 Task: Look for space in Castelnau-le-Lez, France from 9th August, 2023 to 12th August, 2023 for 1 adult in price range Rs.6000 to Rs.15000. Place can be entire place with 1  bedroom having 1 bed and 1 bathroom. Property type can be house, flat, guest house. Amenities needed are: wifi, washing machine. Booking option can be shelf check-in. Required host language is English.
Action: Mouse moved to (422, 114)
Screenshot: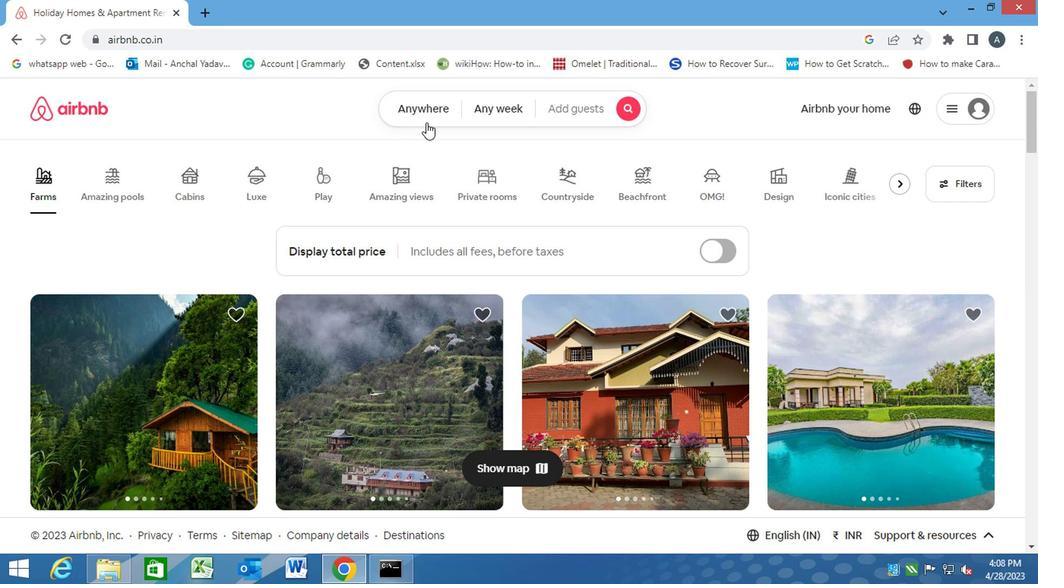 
Action: Mouse pressed left at (422, 114)
Screenshot: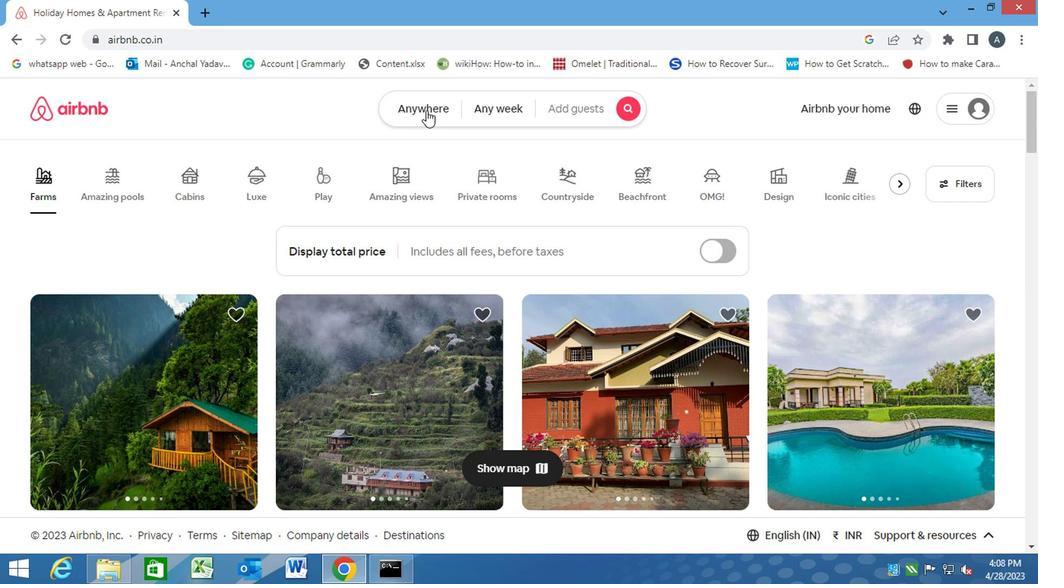 
Action: Mouse moved to (252, 159)
Screenshot: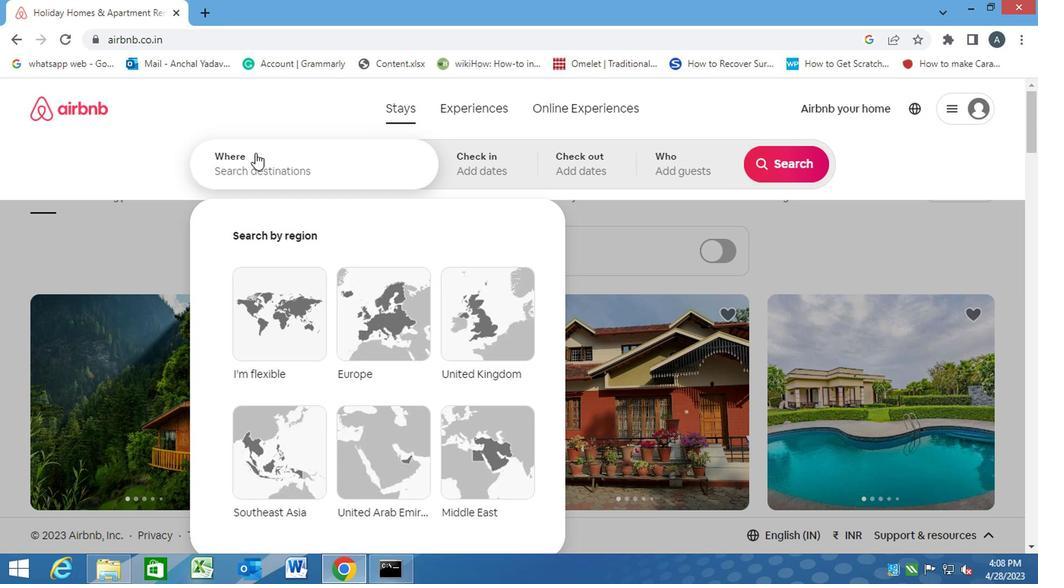 
Action: Mouse pressed left at (252, 159)
Screenshot: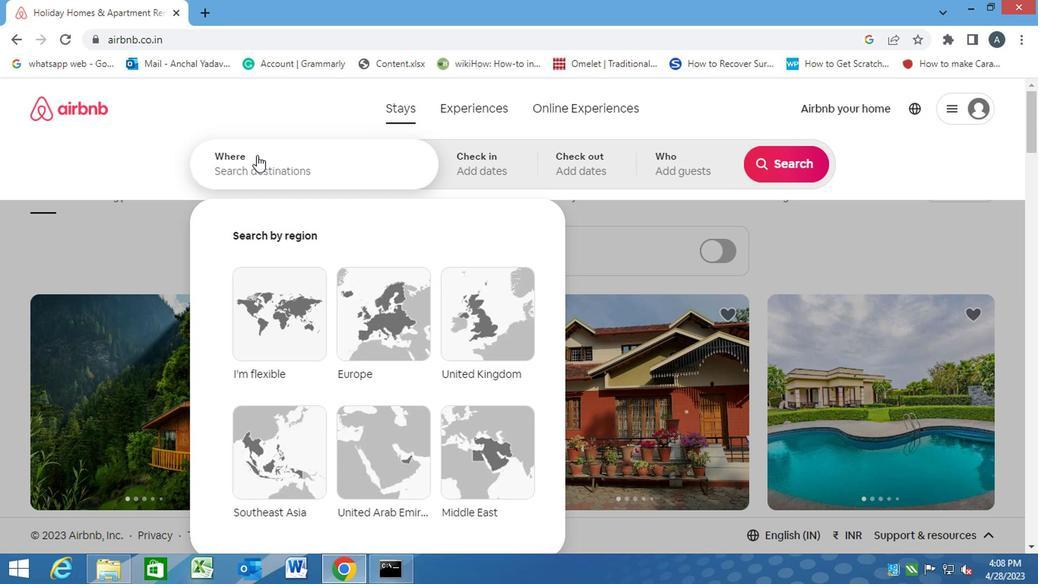 
Action: Key pressed c<Key.caps_lock>astelnau-le
Screenshot: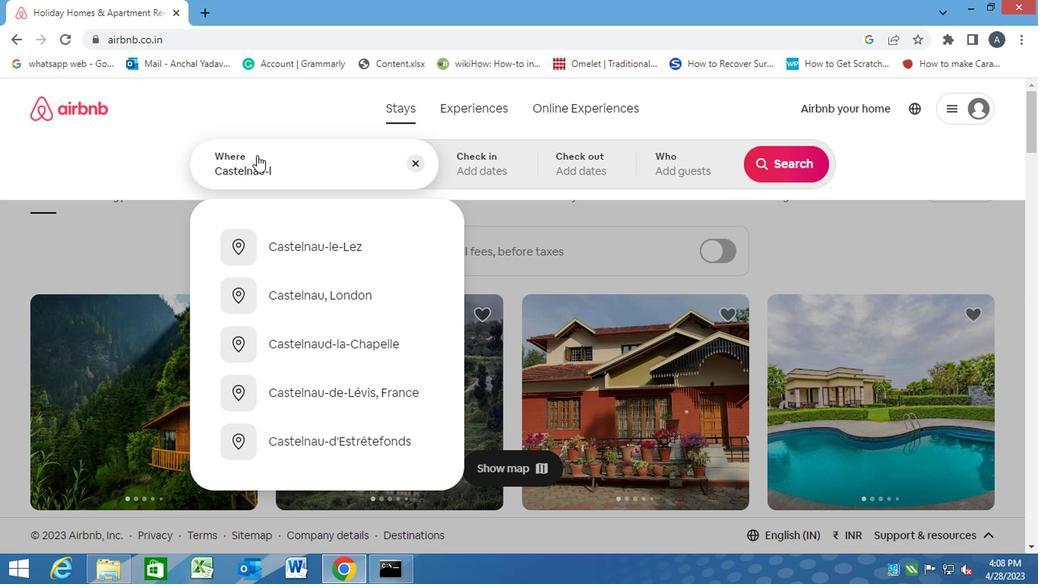 
Action: Mouse moved to (1035, 379)
Screenshot: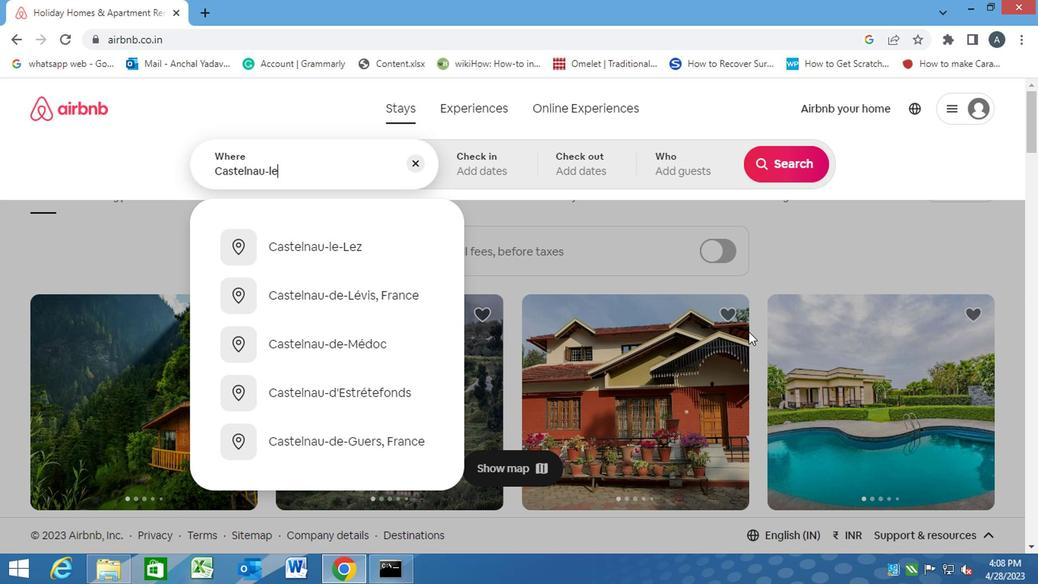 
Action: Key pressed -<Key.caps_lock>l<Key.caps_lock>ez,<Key.space><Key.caps_lock>f<Key.caps_lock>rance<Key.enter>
Screenshot: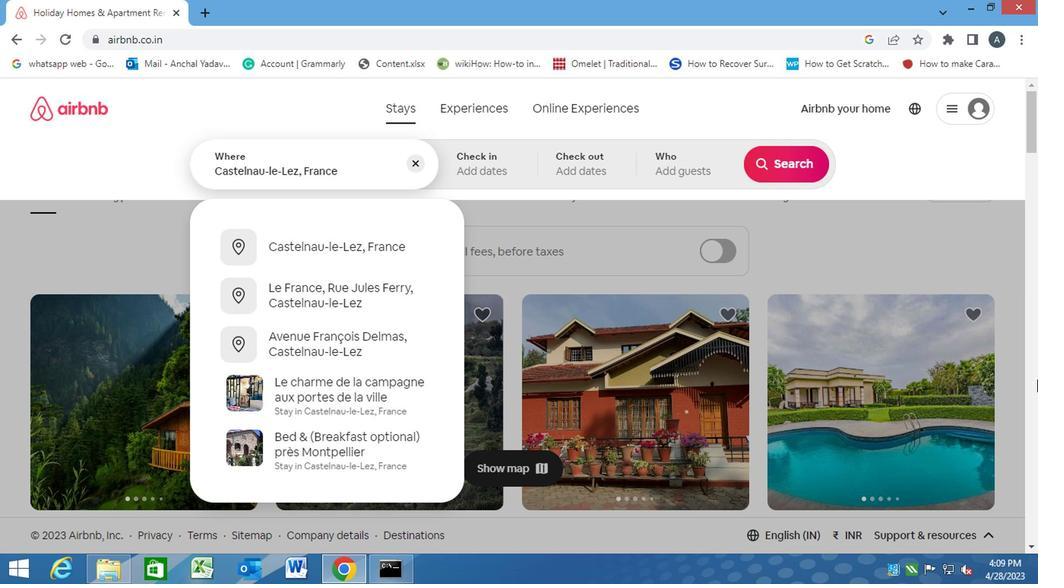 
Action: Mouse moved to (775, 283)
Screenshot: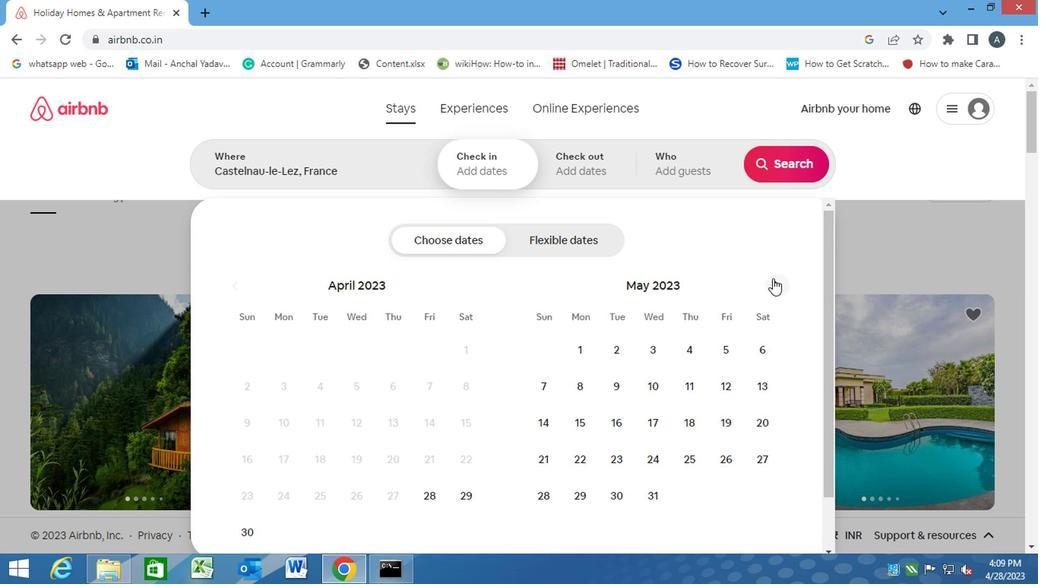 
Action: Mouse pressed left at (775, 283)
Screenshot: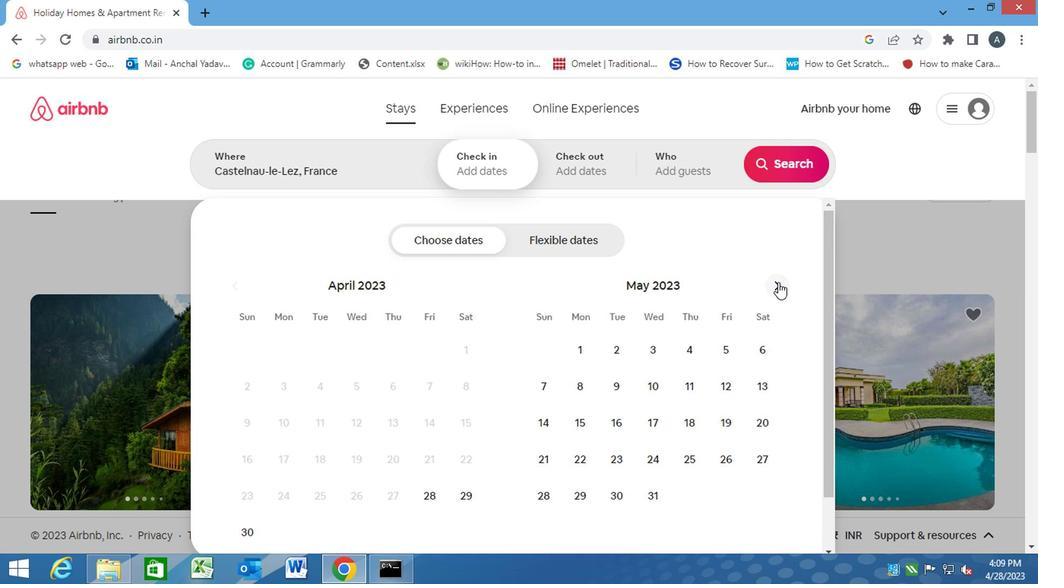 
Action: Mouse pressed left at (775, 283)
Screenshot: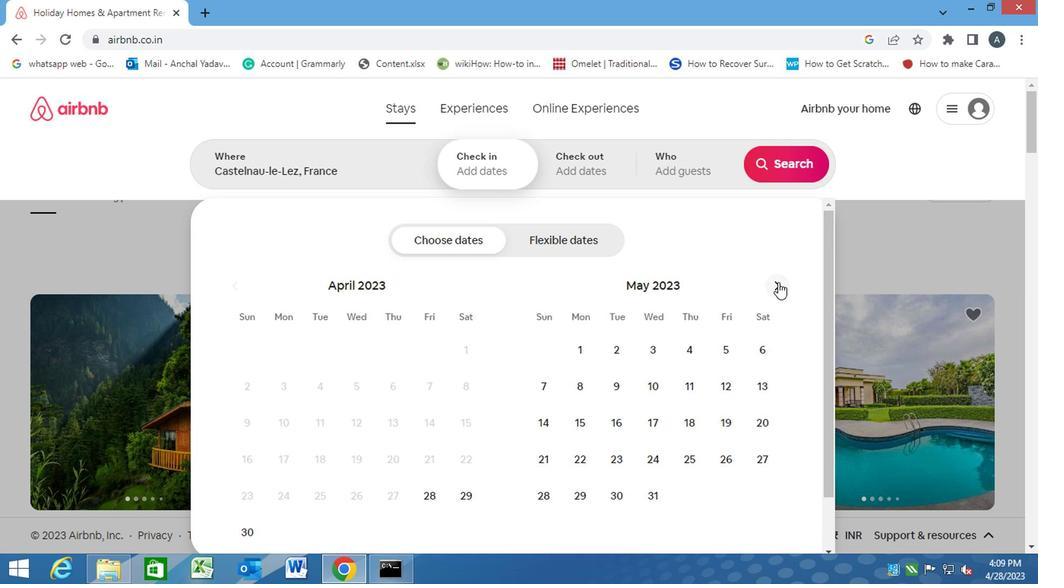 
Action: Mouse pressed left at (775, 283)
Screenshot: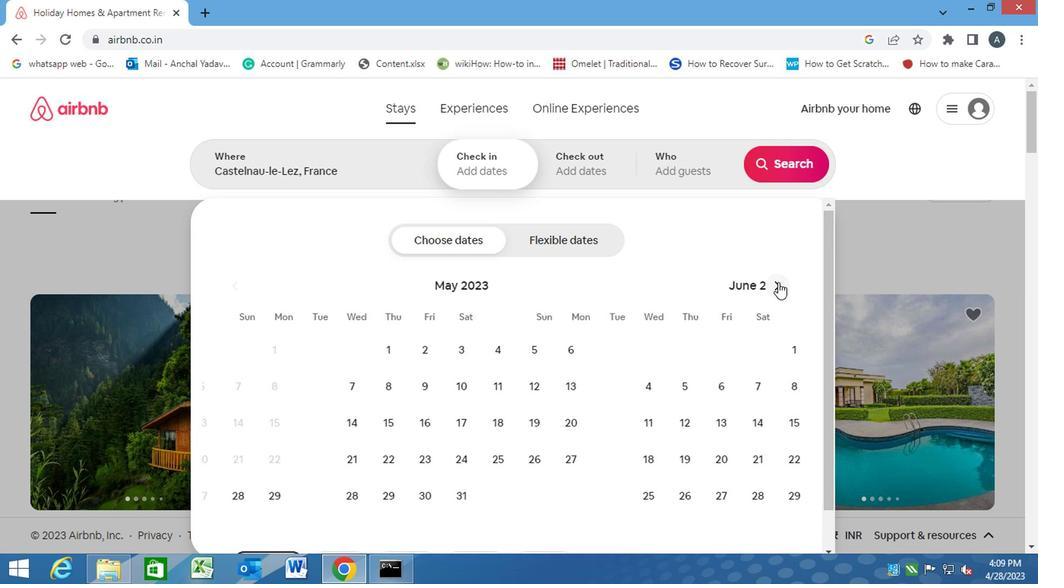 
Action: Mouse pressed left at (775, 283)
Screenshot: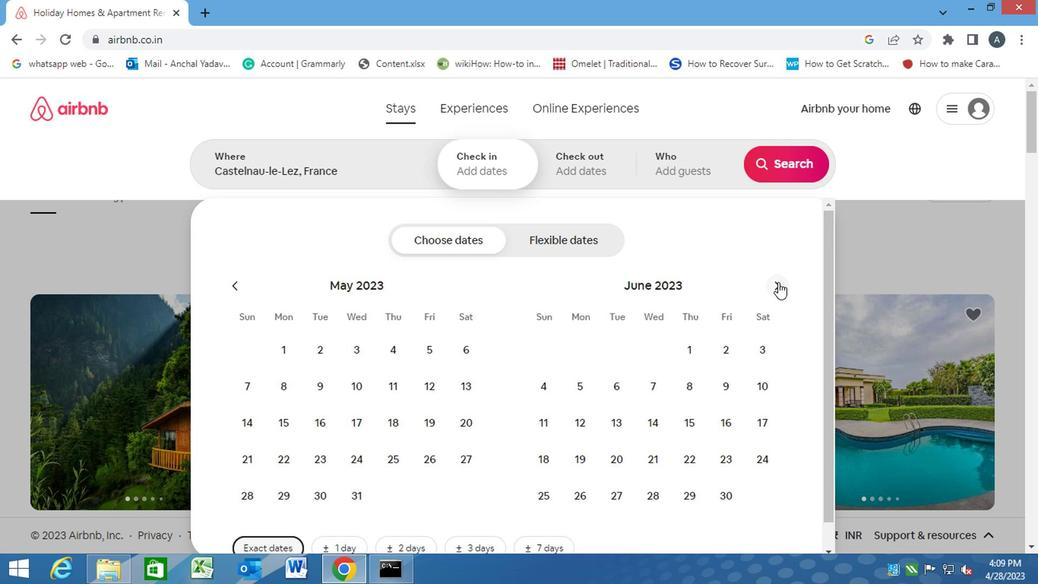 
Action: Mouse pressed left at (775, 283)
Screenshot: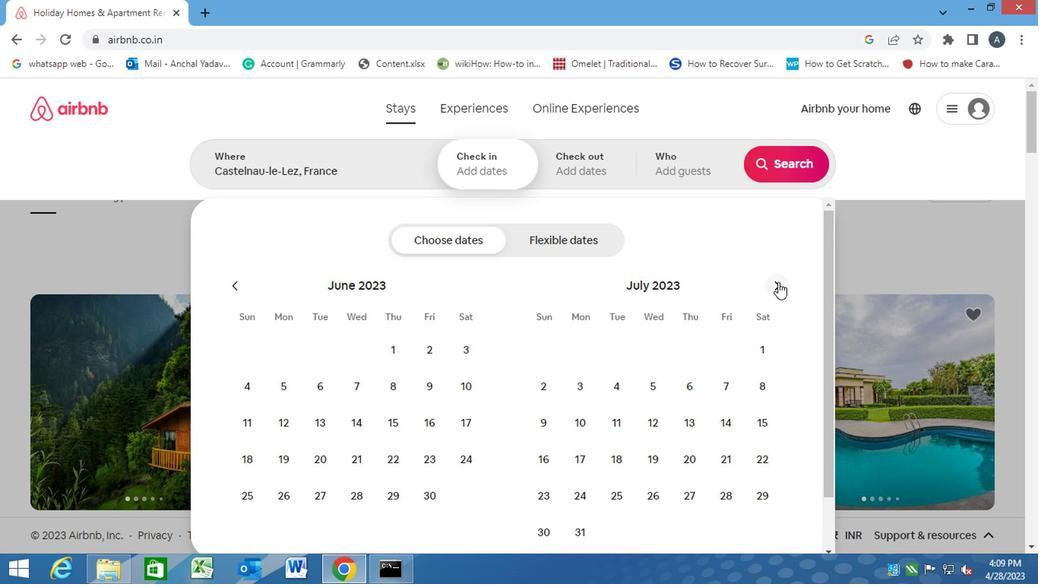 
Action: Mouse moved to (646, 379)
Screenshot: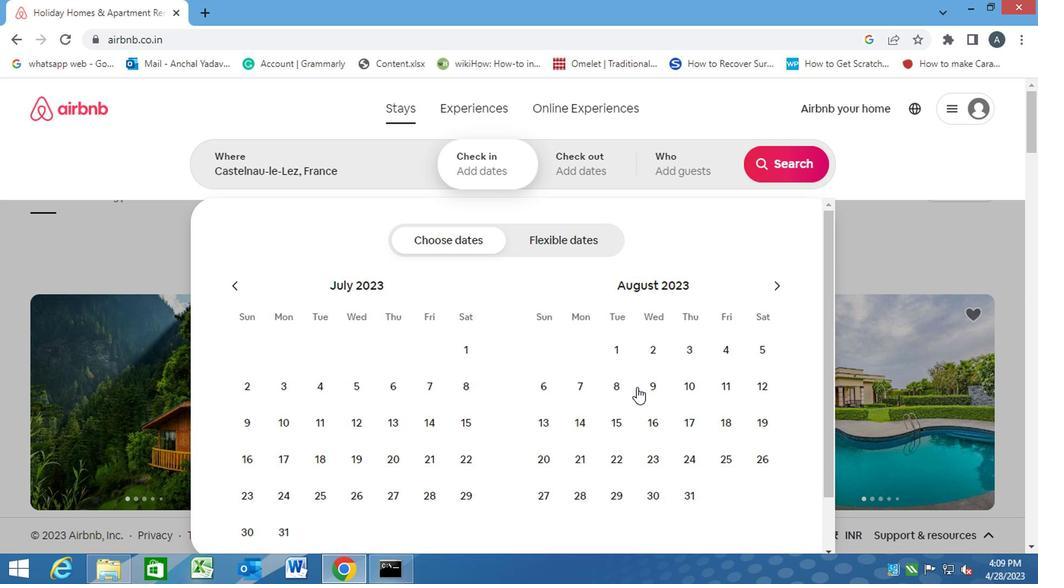 
Action: Mouse pressed left at (646, 379)
Screenshot: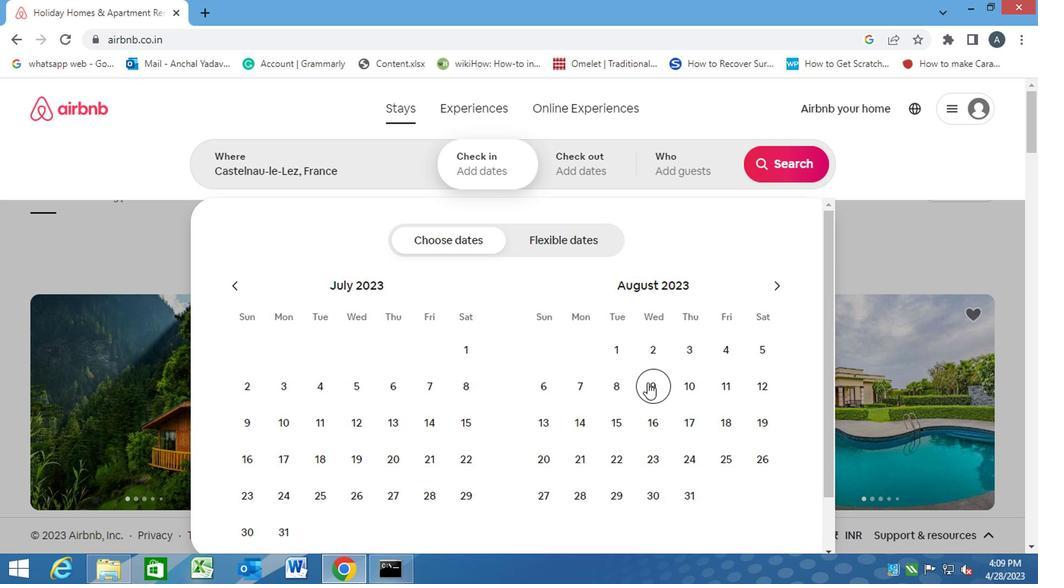 
Action: Mouse moved to (756, 379)
Screenshot: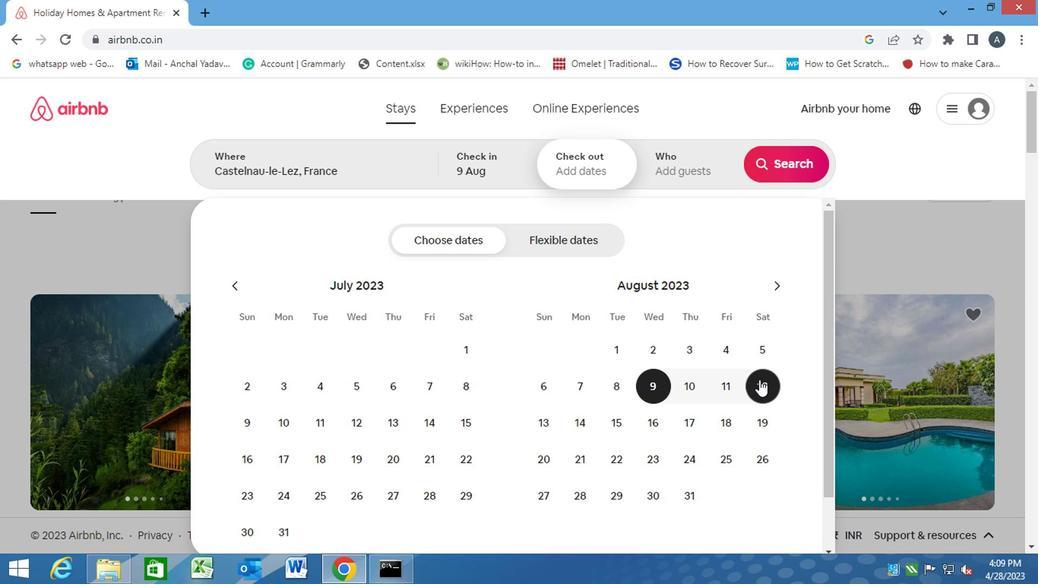 
Action: Mouse pressed left at (756, 379)
Screenshot: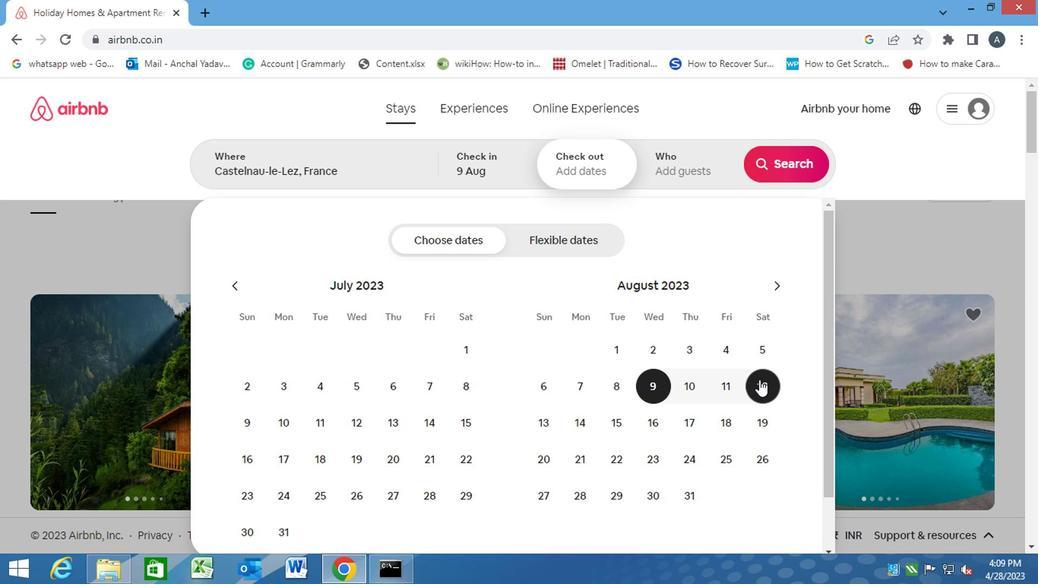 
Action: Mouse moved to (689, 154)
Screenshot: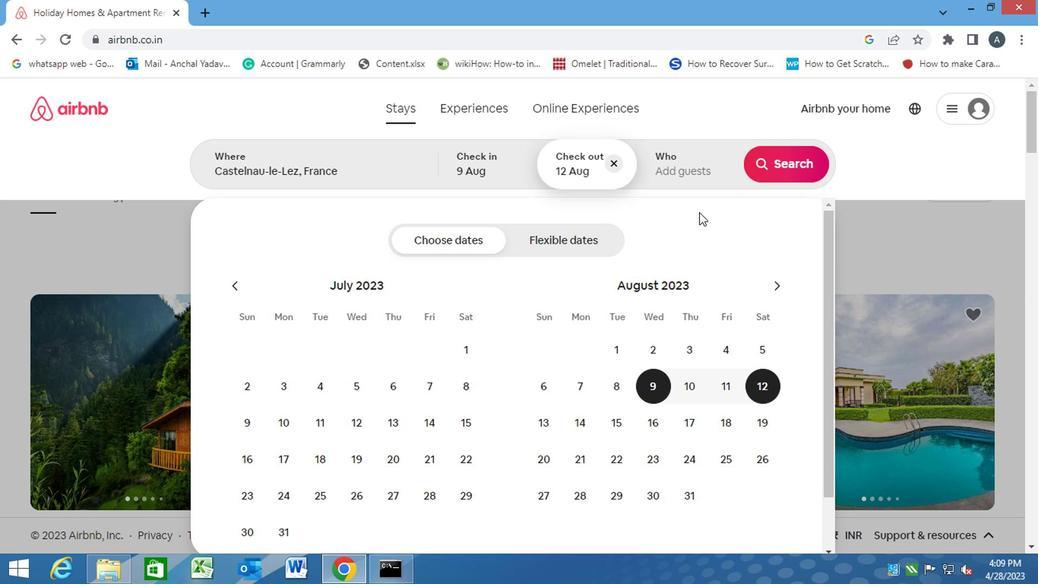 
Action: Mouse pressed left at (689, 154)
Screenshot: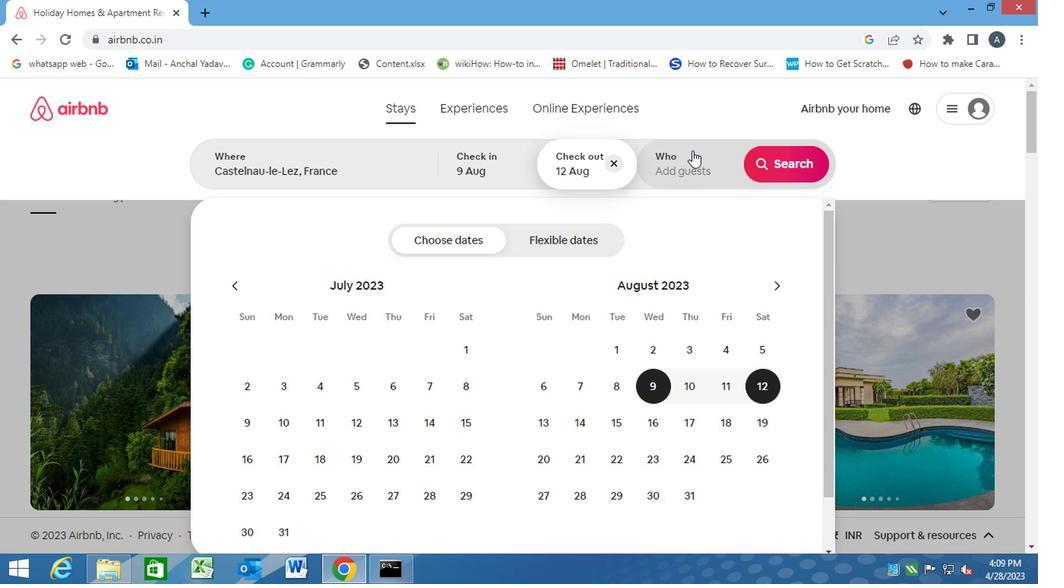
Action: Mouse moved to (795, 240)
Screenshot: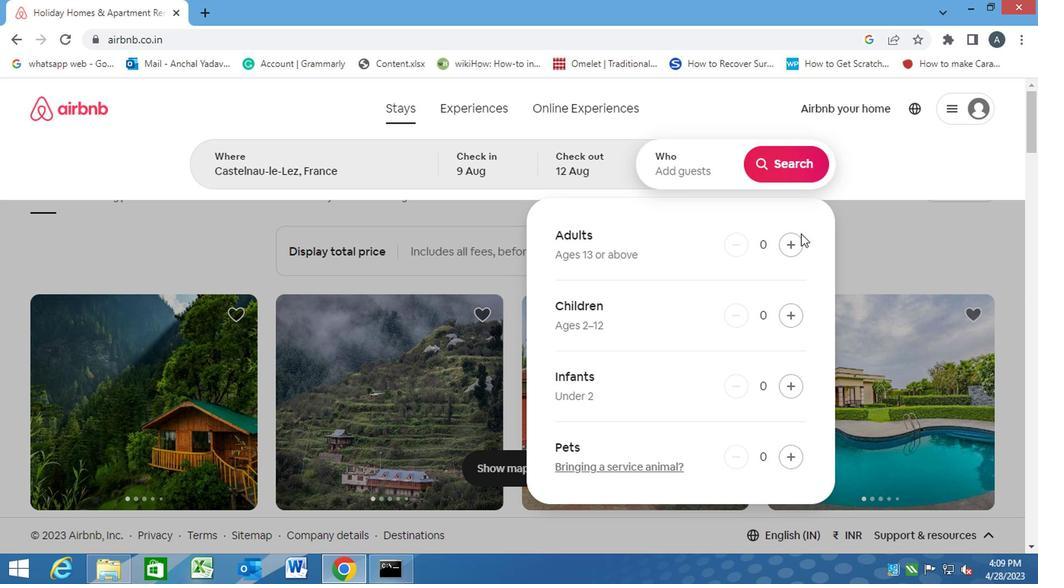 
Action: Mouse pressed left at (795, 240)
Screenshot: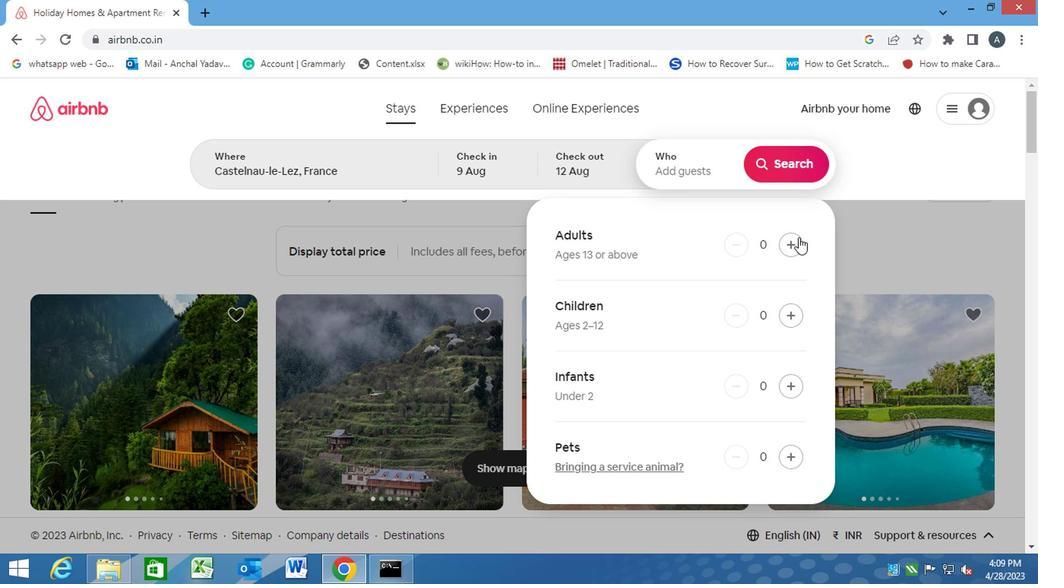 
Action: Mouse moved to (786, 161)
Screenshot: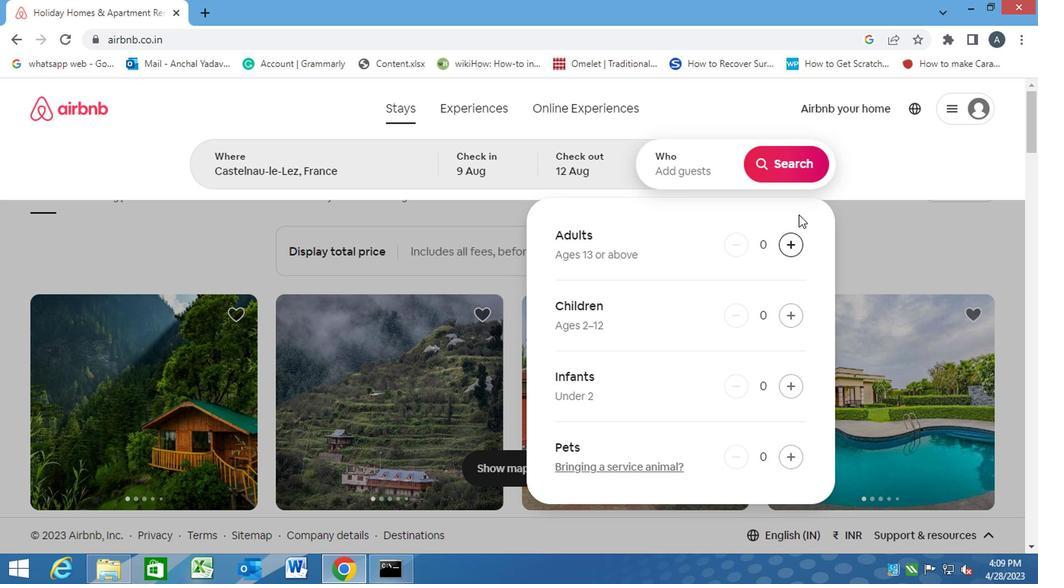 
Action: Mouse pressed left at (786, 161)
Screenshot: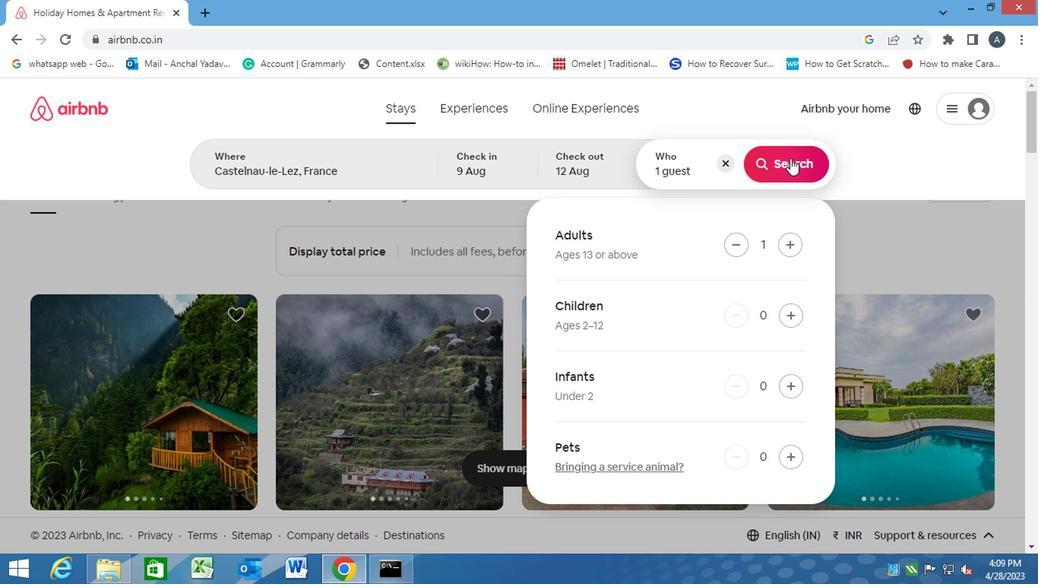 
Action: Mouse moved to (966, 166)
Screenshot: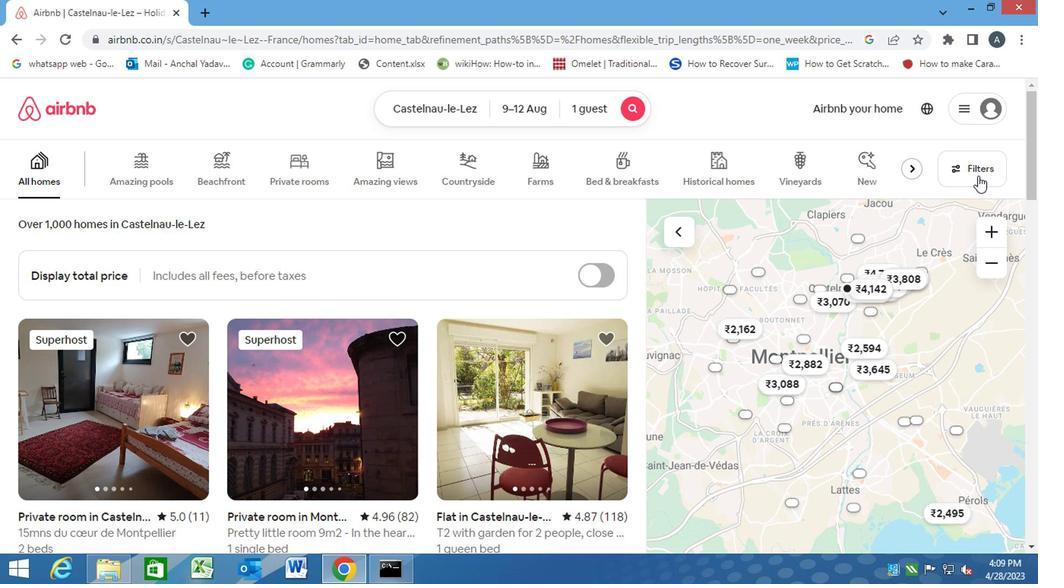 
Action: Mouse pressed left at (966, 166)
Screenshot: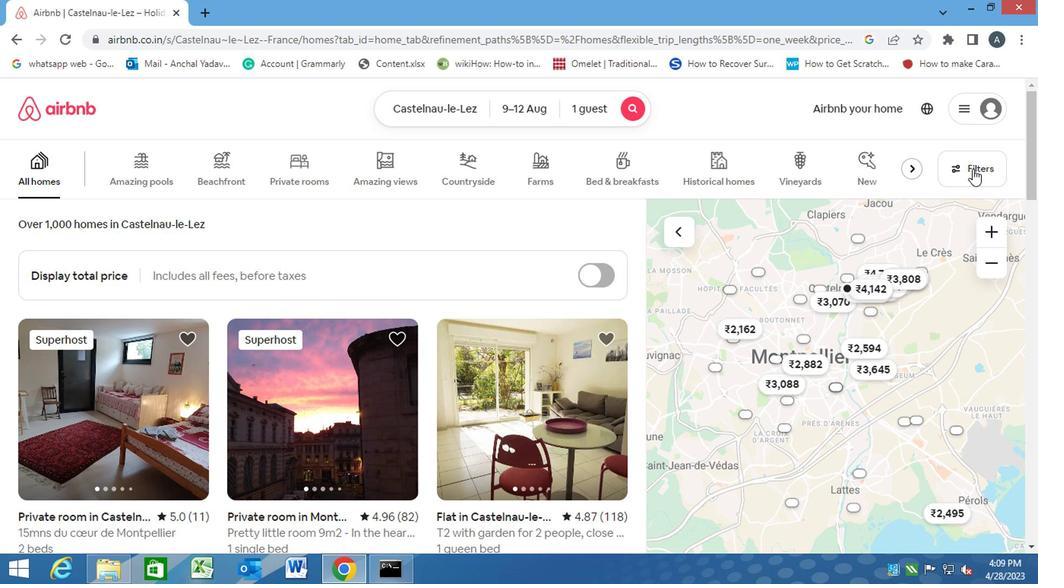 
Action: Mouse moved to (351, 351)
Screenshot: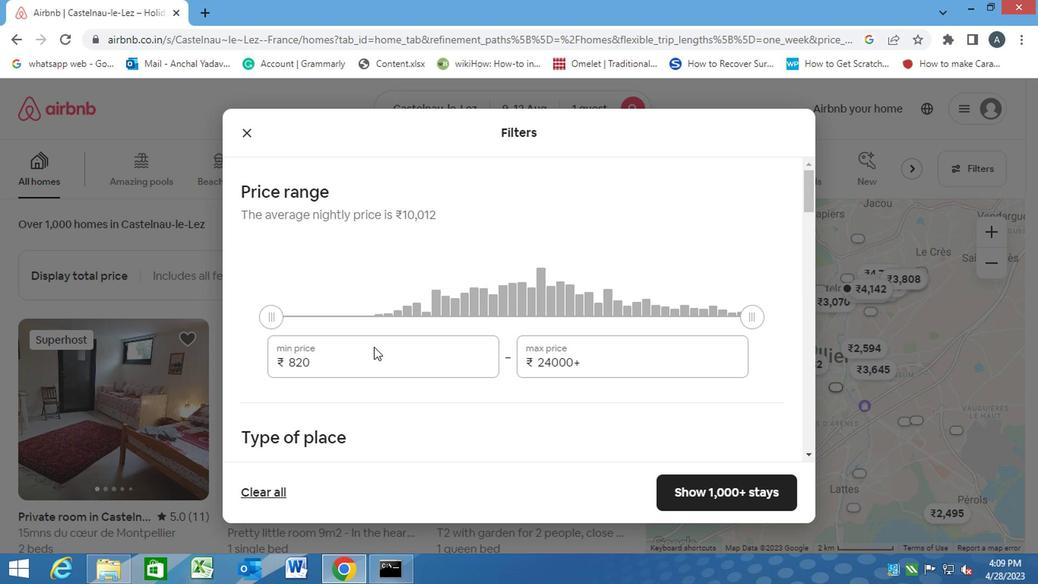 
Action: Mouse pressed left at (351, 351)
Screenshot: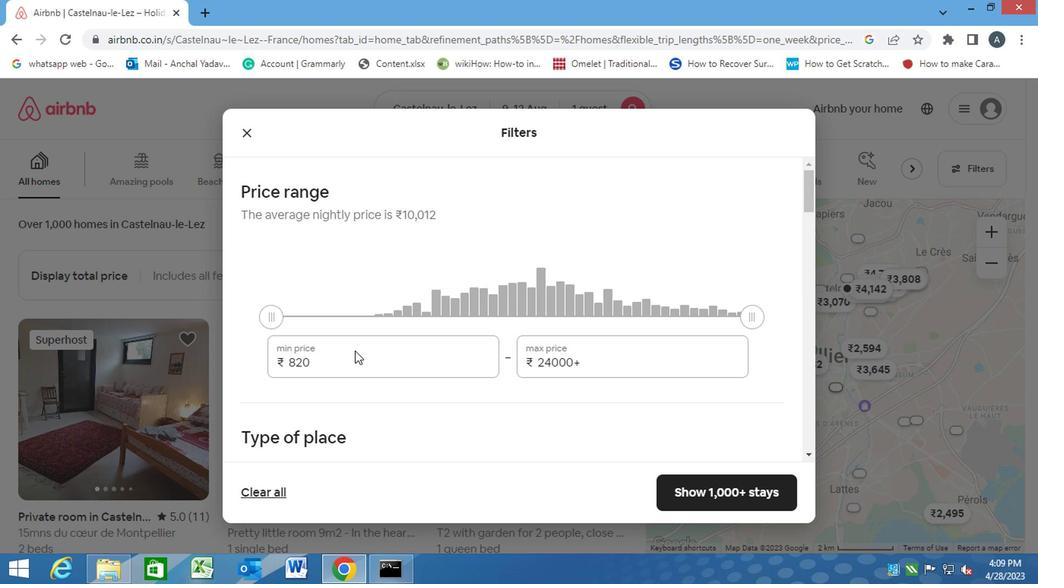 
Action: Mouse moved to (322, 358)
Screenshot: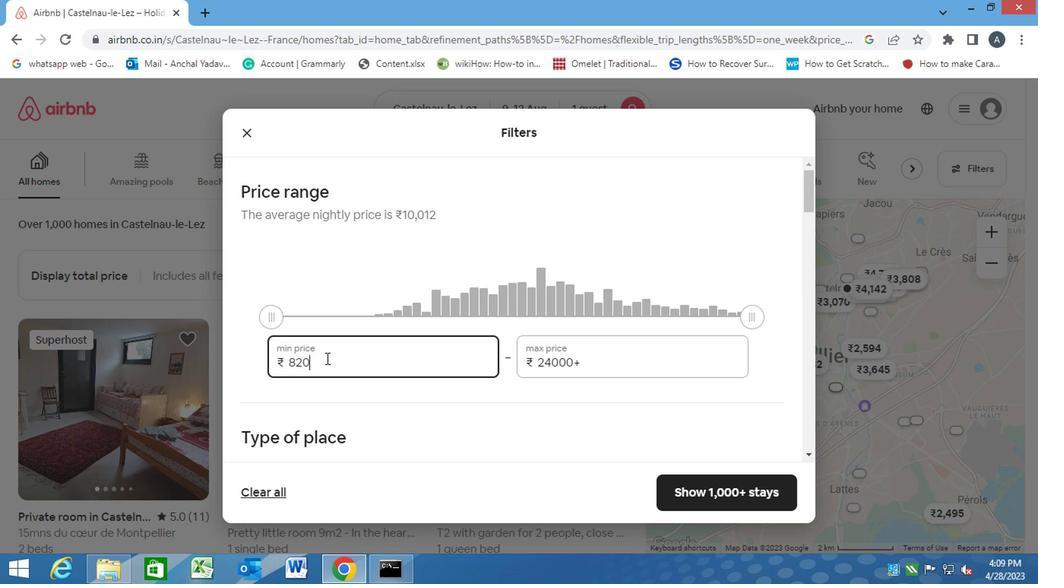 
Action: Mouse pressed left at (322, 358)
Screenshot: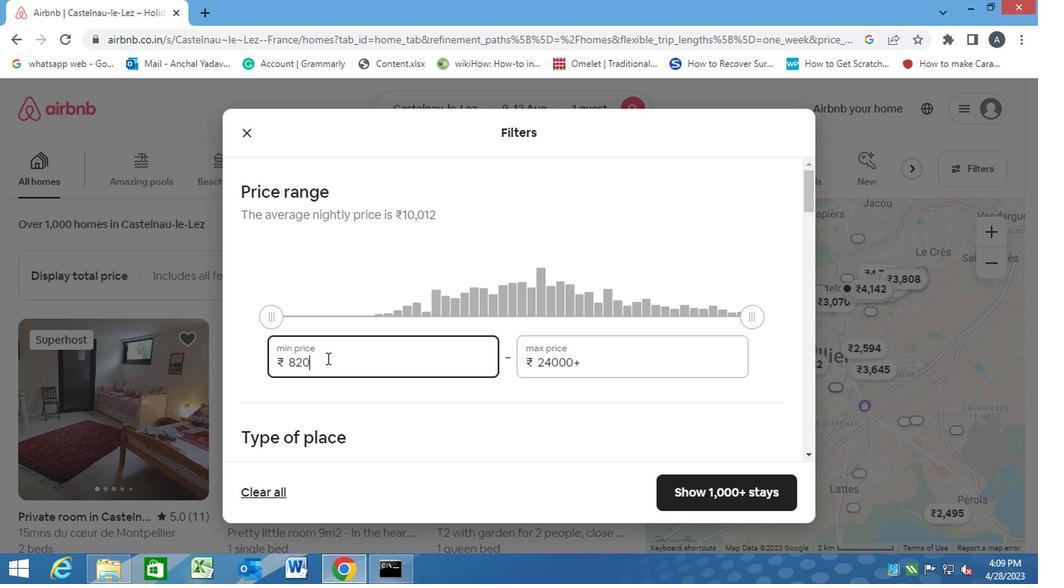 
Action: Mouse moved to (269, 365)
Screenshot: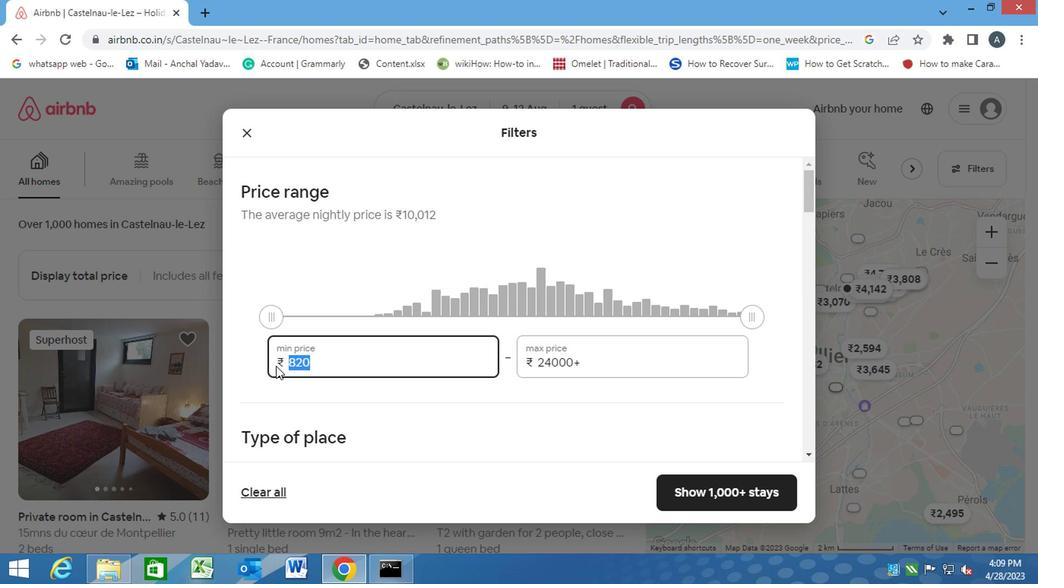 
Action: Key pressed 6000<Key.tab><Key.backspace><Key.backspace><Key.backspace><Key.backspace><Key.backspace><Key.backspace><Key.backspace><Key.backspace><Key.backspace><Key.backspace><Key.backspace><Key.backspace><Key.backspace><Key.backspace><Key.backspace><Key.backspace><Key.backspace><Key.backspace><Key.backspace>15000
Screenshot: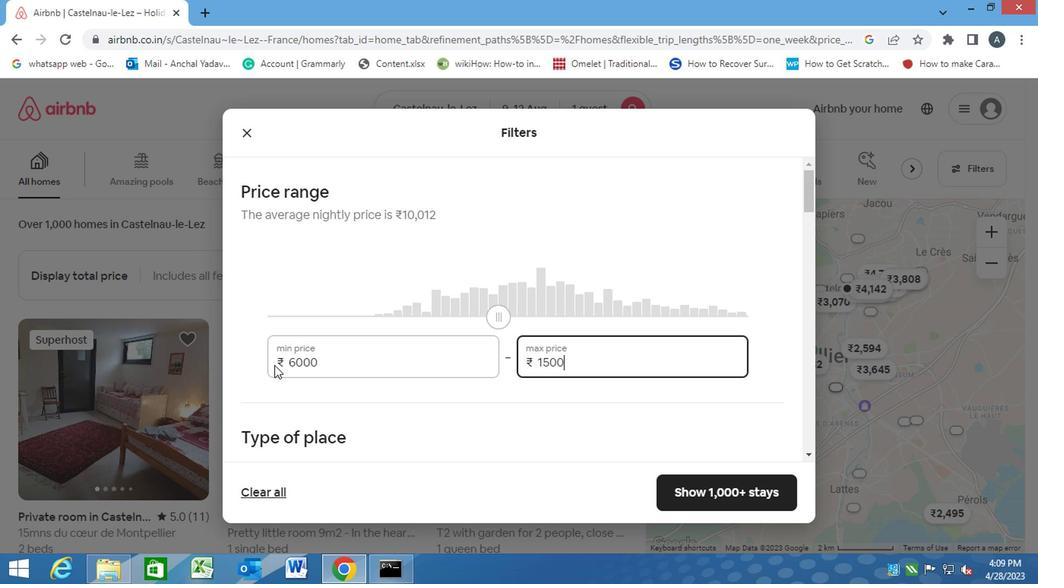 
Action: Mouse moved to (464, 403)
Screenshot: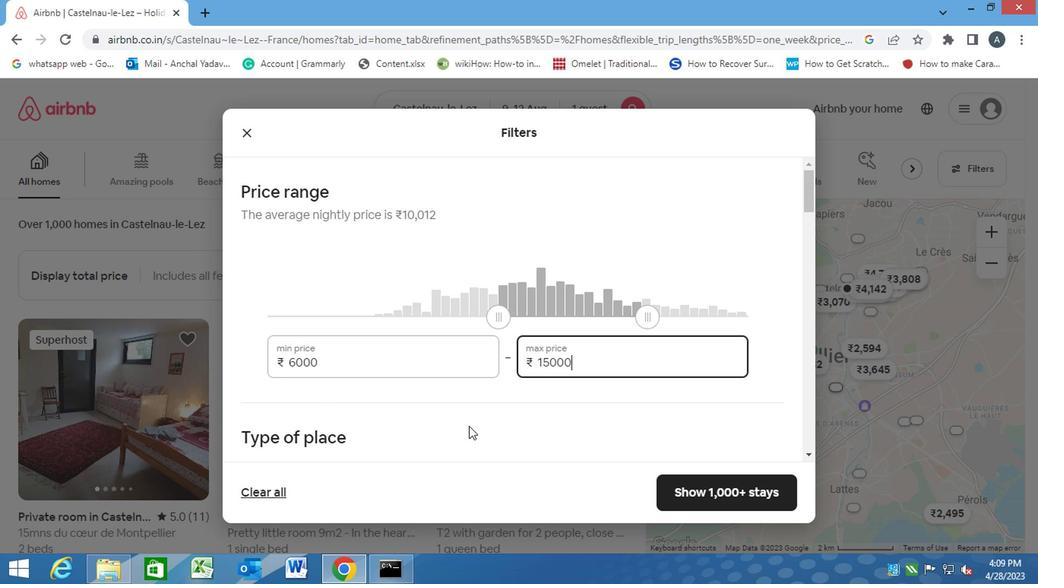 
Action: Mouse pressed left at (464, 403)
Screenshot: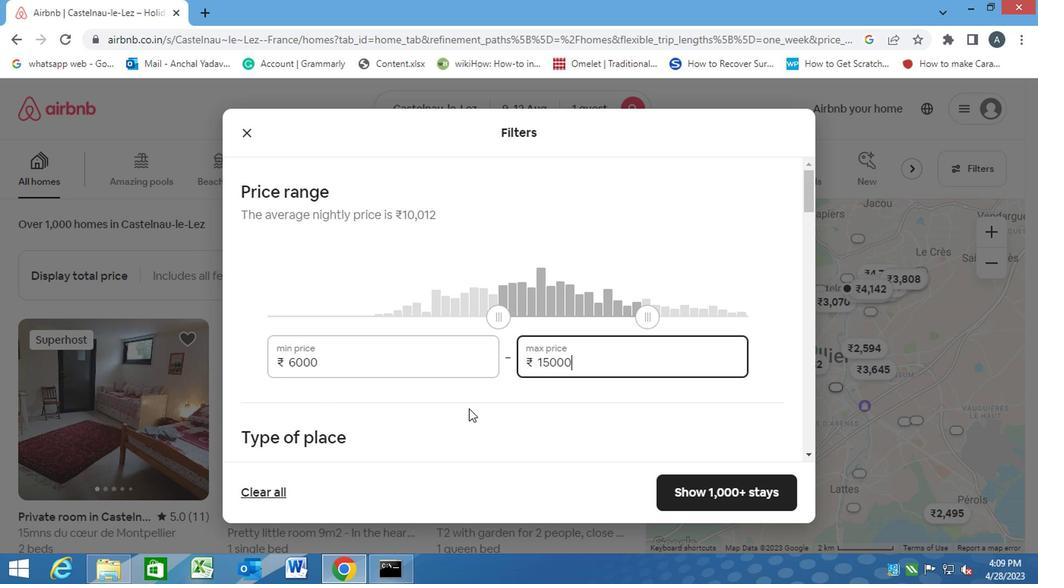 
Action: Mouse scrolled (464, 402) with delta (0, 0)
Screenshot: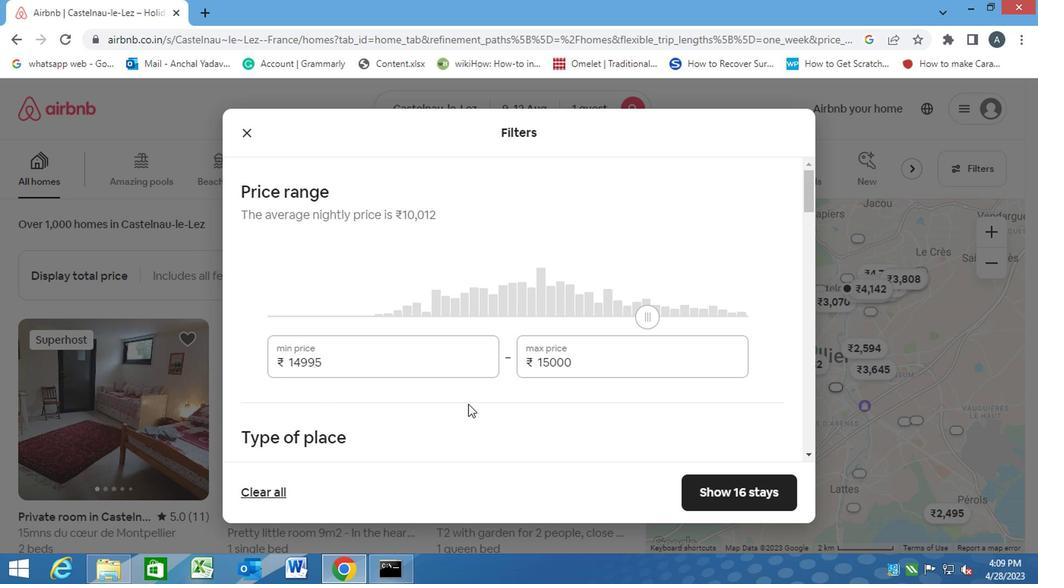 
Action: Mouse scrolled (464, 402) with delta (0, 0)
Screenshot: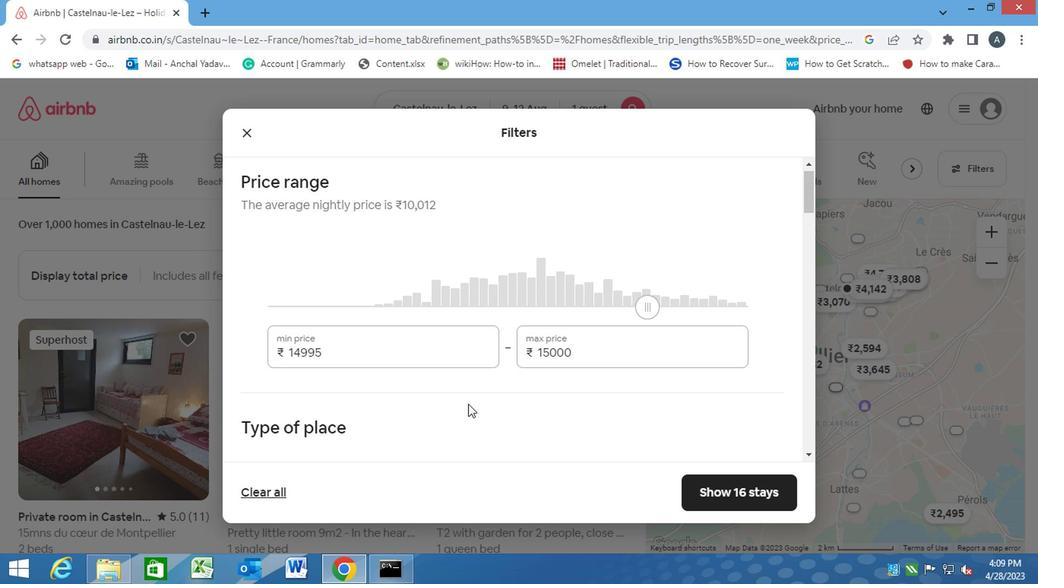 
Action: Mouse scrolled (464, 402) with delta (0, 0)
Screenshot: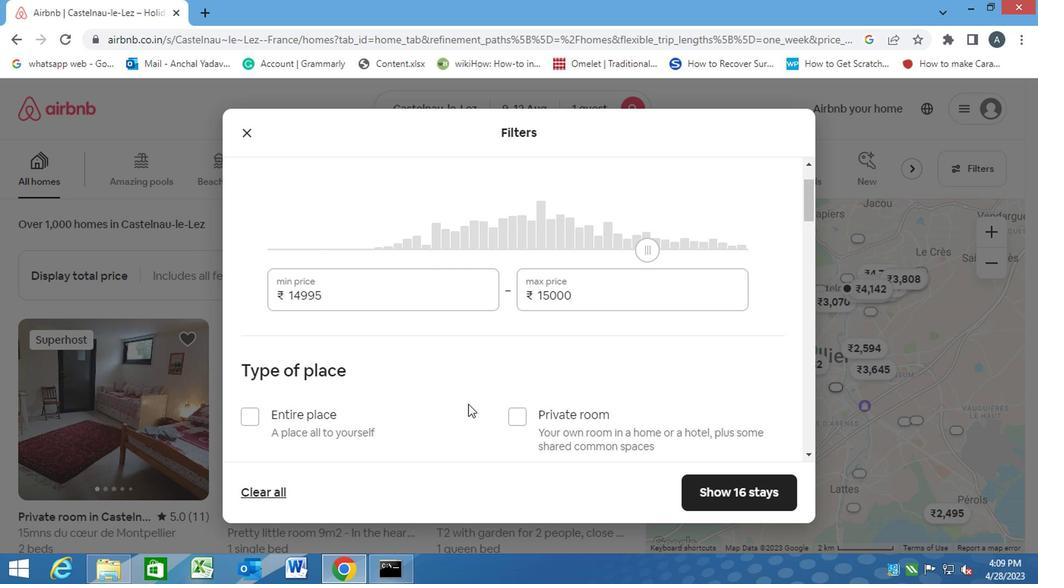 
Action: Mouse moved to (245, 250)
Screenshot: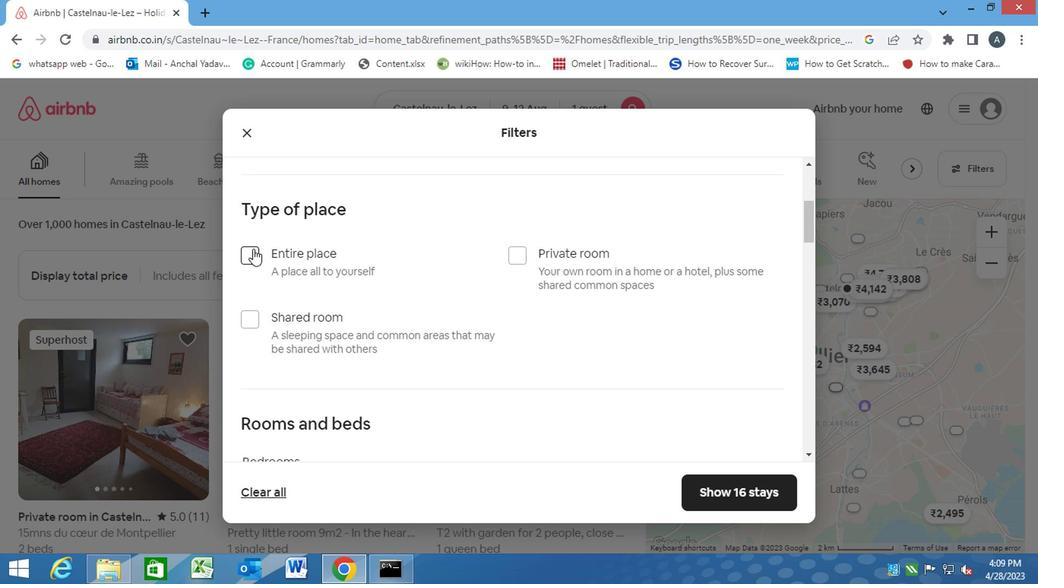 
Action: Mouse pressed left at (245, 250)
Screenshot: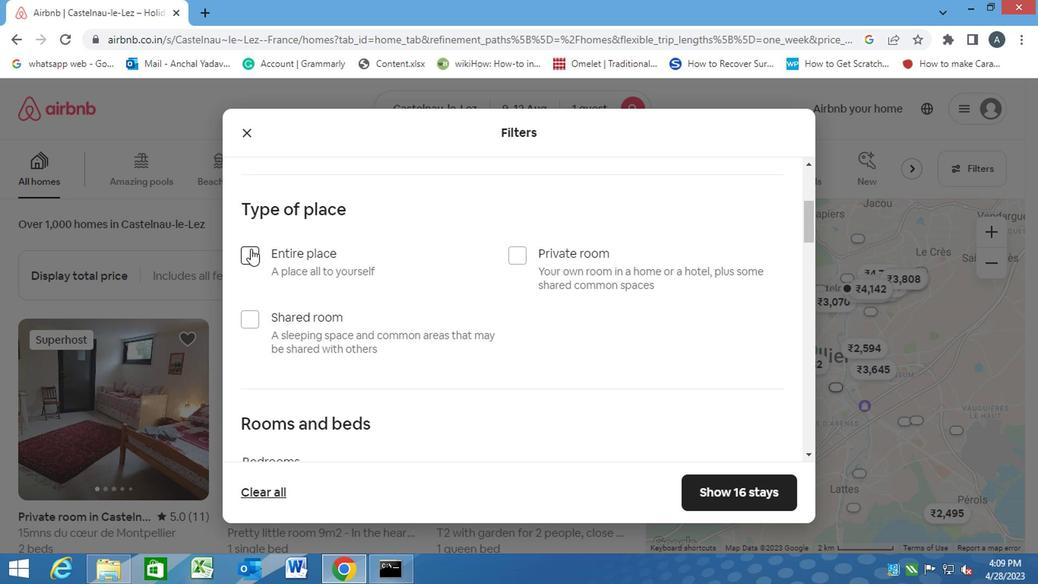 
Action: Mouse moved to (433, 349)
Screenshot: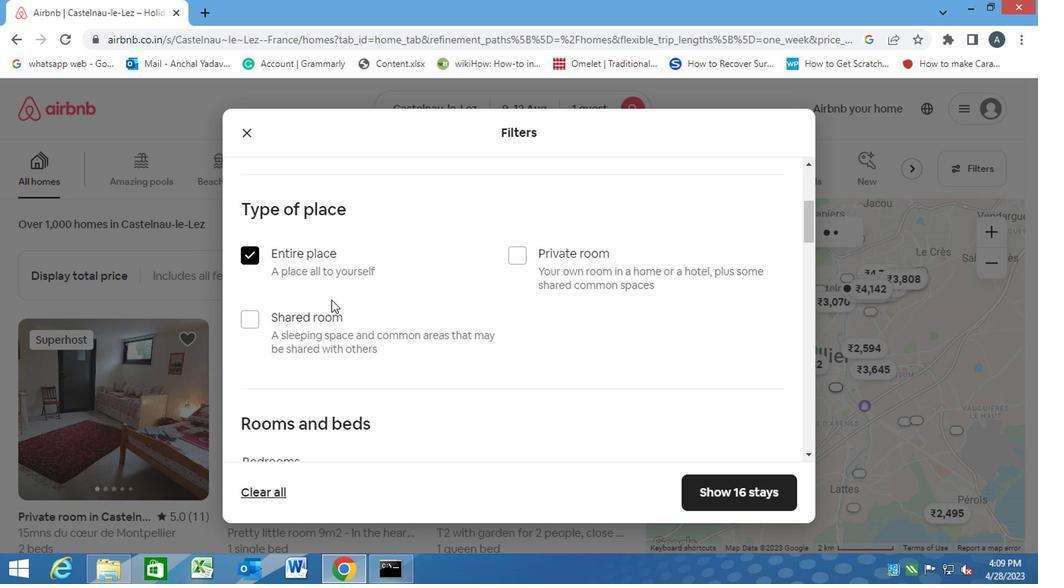 
Action: Mouse scrolled (433, 348) with delta (0, -1)
Screenshot: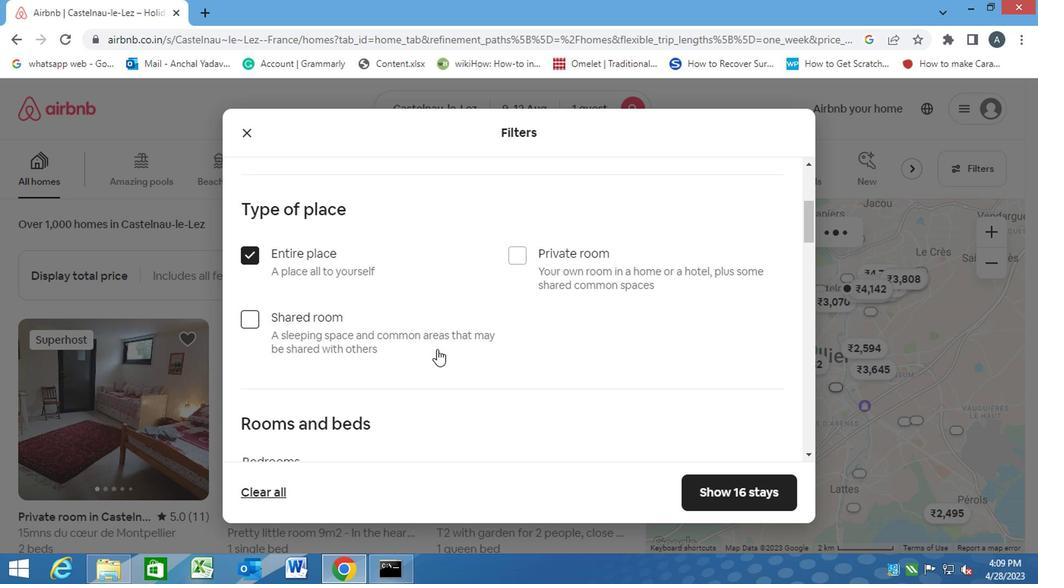 
Action: Mouse scrolled (433, 348) with delta (0, -1)
Screenshot: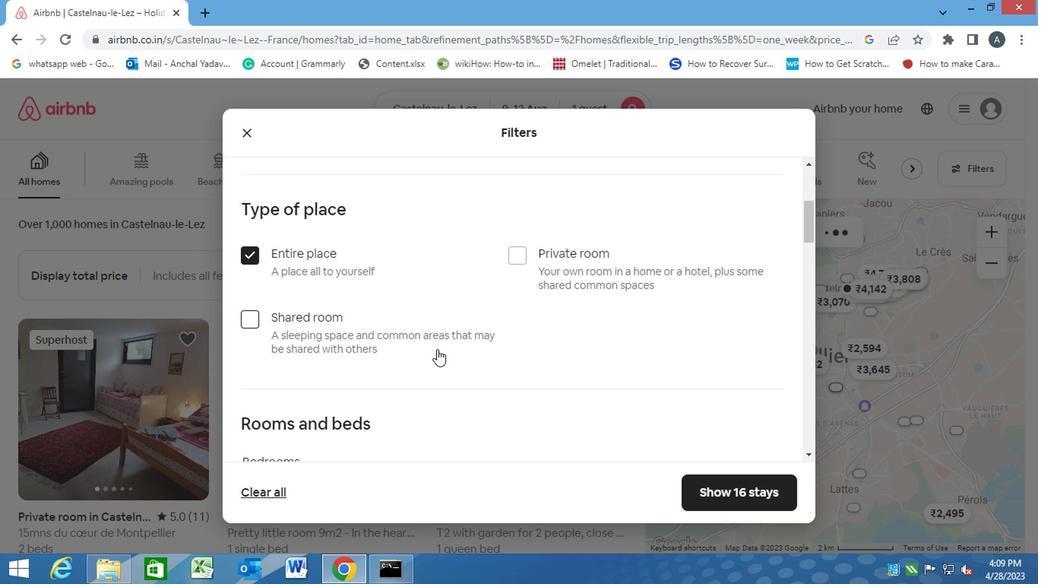 
Action: Mouse scrolled (433, 348) with delta (0, -1)
Screenshot: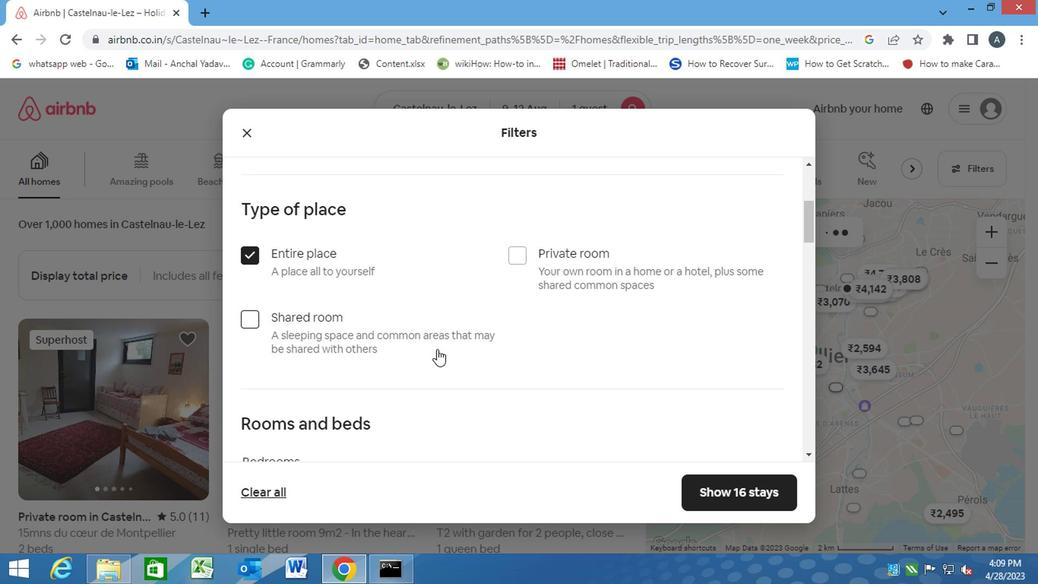
Action: Mouse moved to (328, 275)
Screenshot: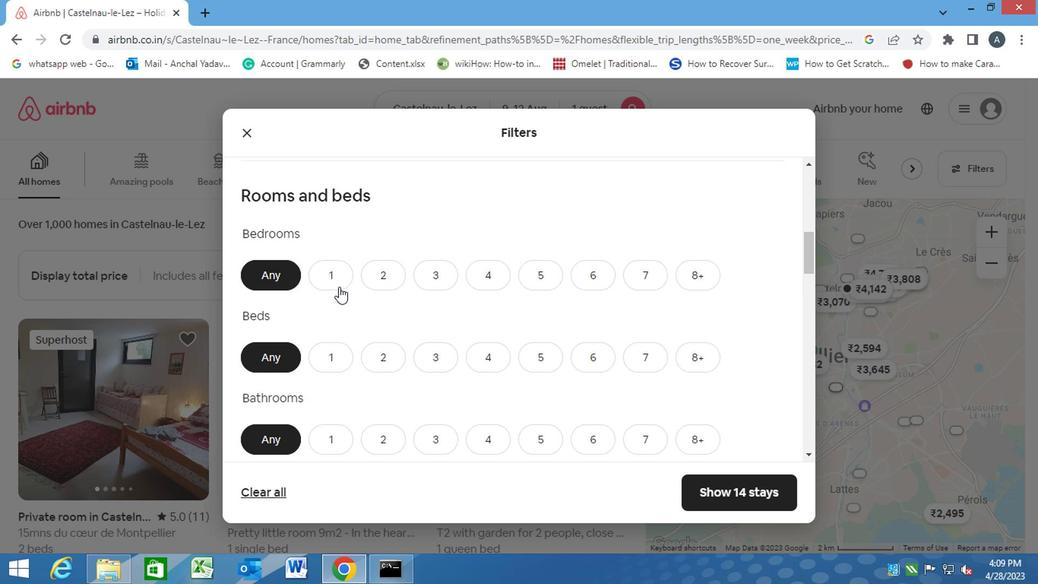 
Action: Mouse pressed left at (328, 275)
Screenshot: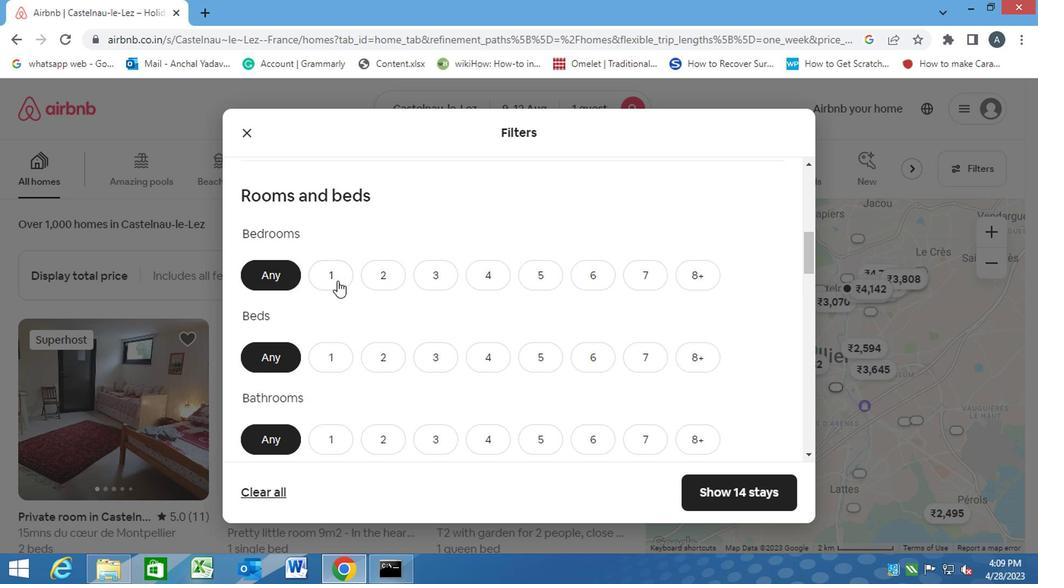 
Action: Mouse moved to (323, 359)
Screenshot: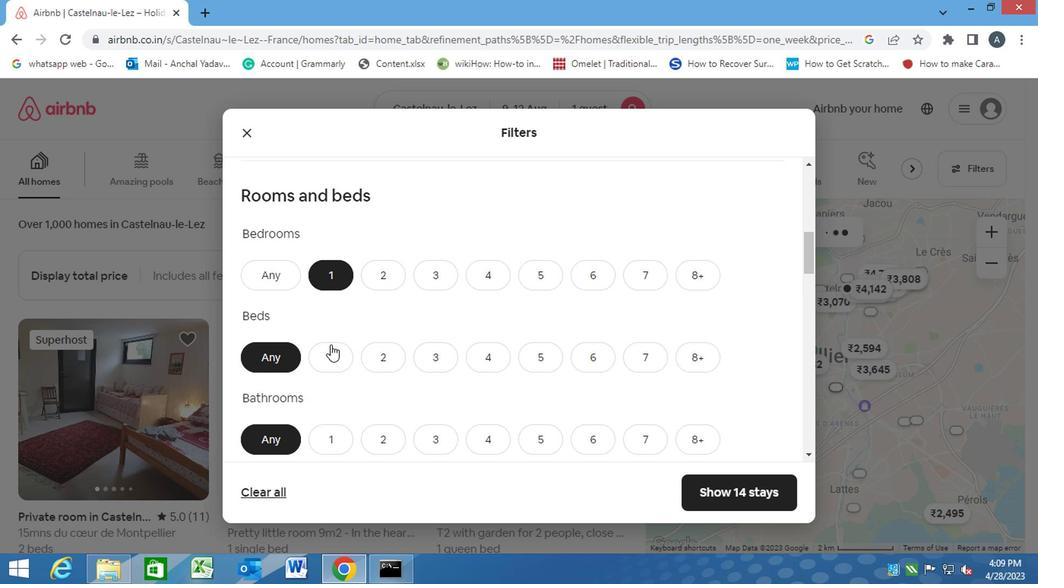 
Action: Mouse pressed left at (323, 359)
Screenshot: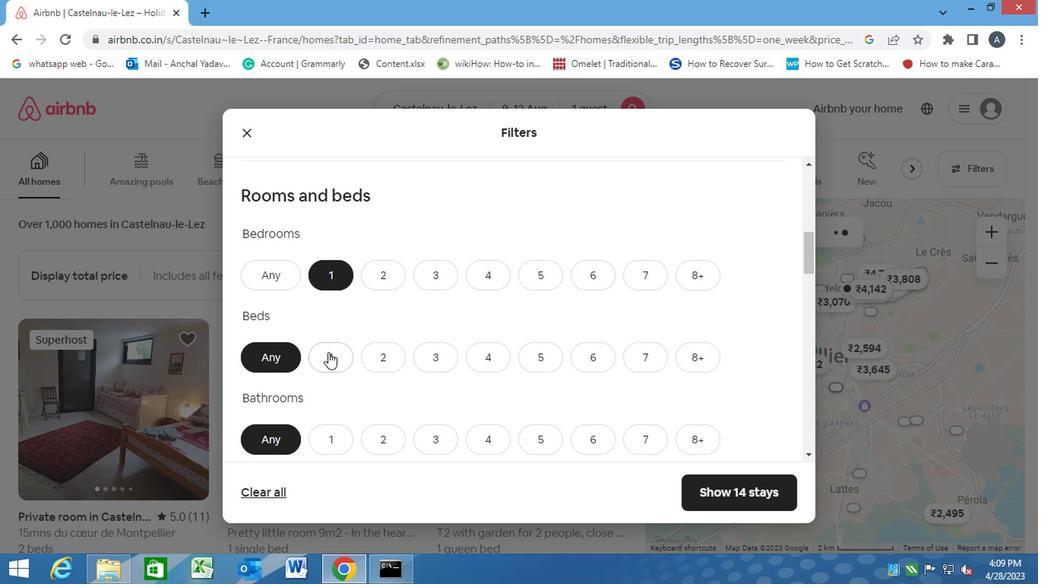 
Action: Mouse moved to (331, 440)
Screenshot: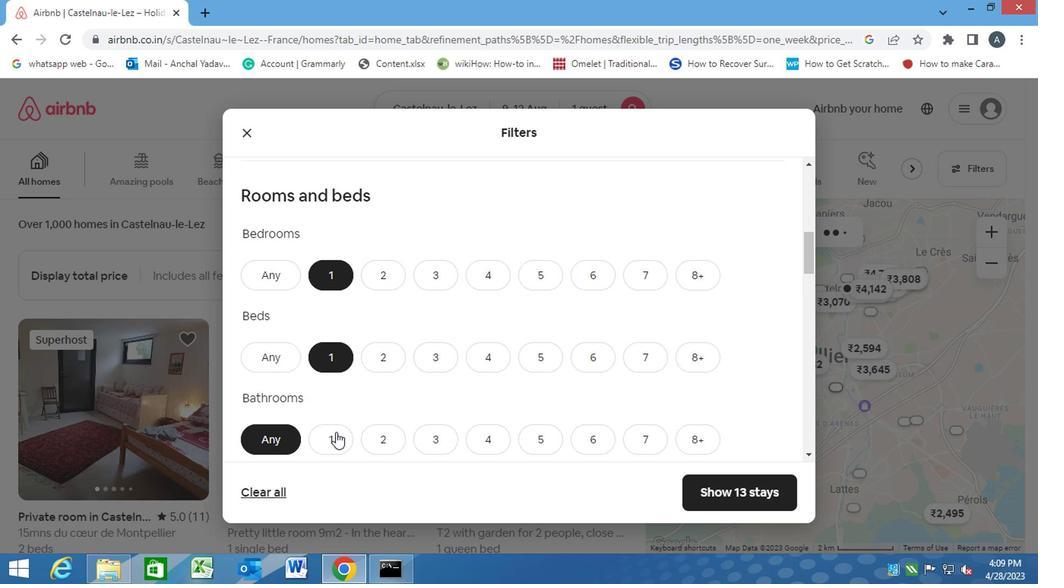 
Action: Mouse pressed left at (331, 440)
Screenshot: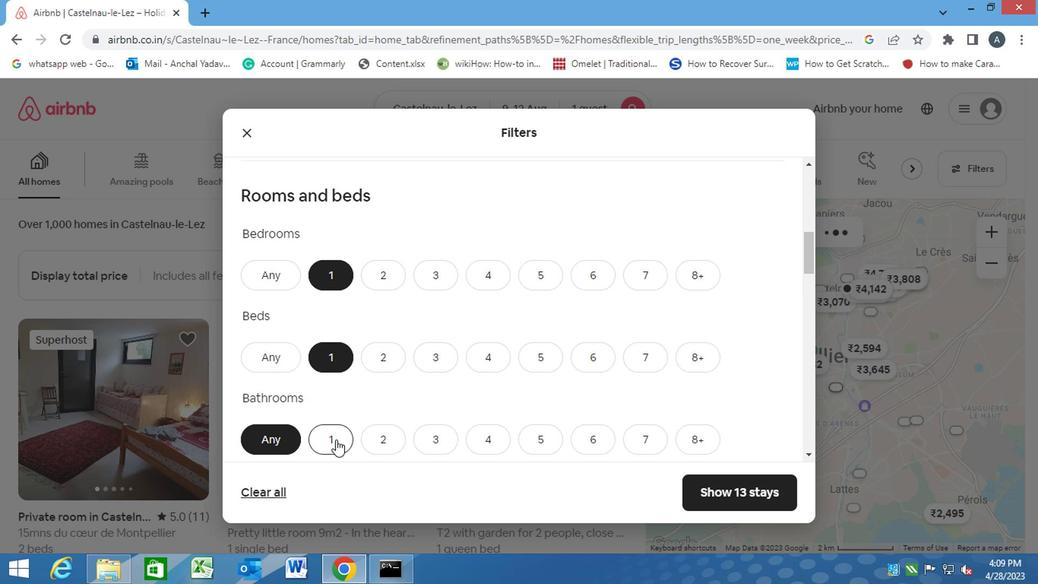 
Action: Mouse moved to (450, 428)
Screenshot: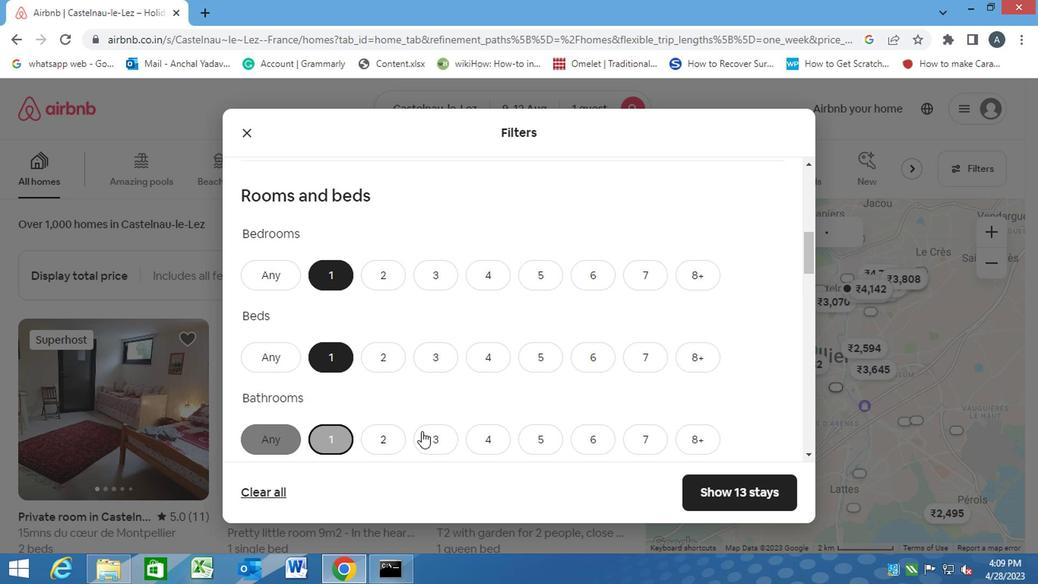 
Action: Mouse scrolled (450, 428) with delta (0, 0)
Screenshot: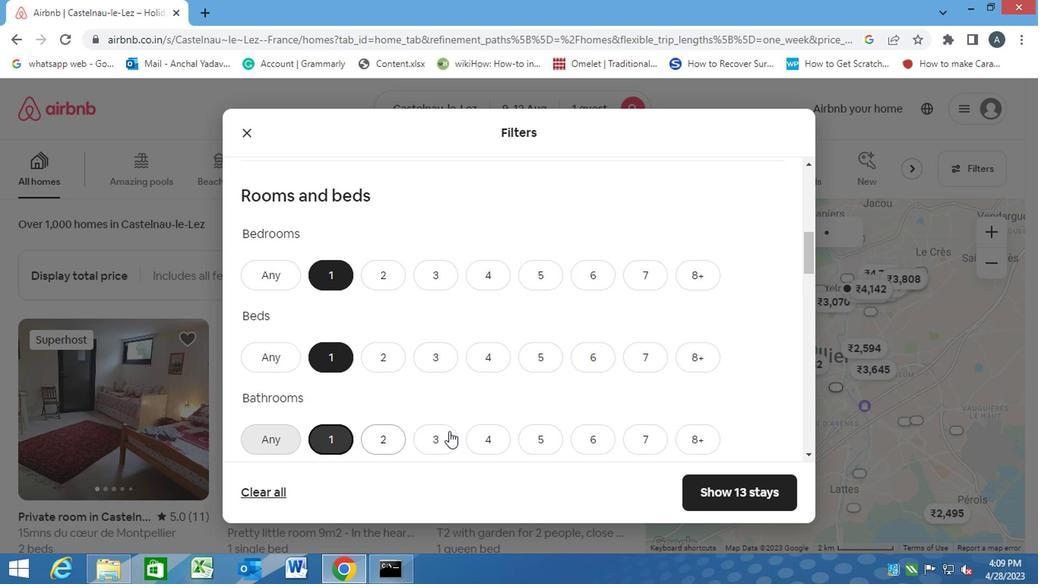 
Action: Mouse scrolled (450, 428) with delta (0, 0)
Screenshot: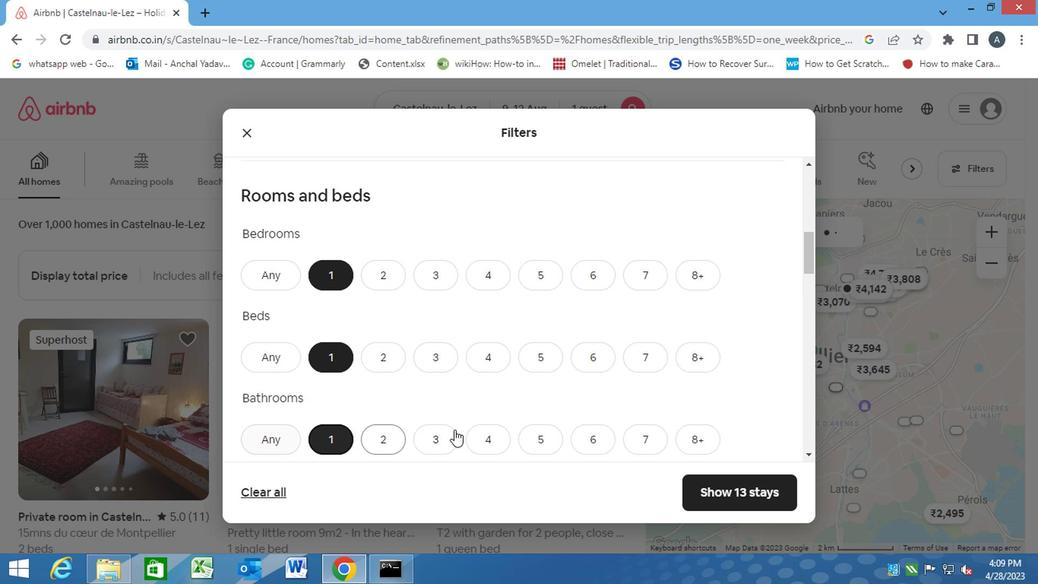 
Action: Mouse scrolled (450, 428) with delta (0, 0)
Screenshot: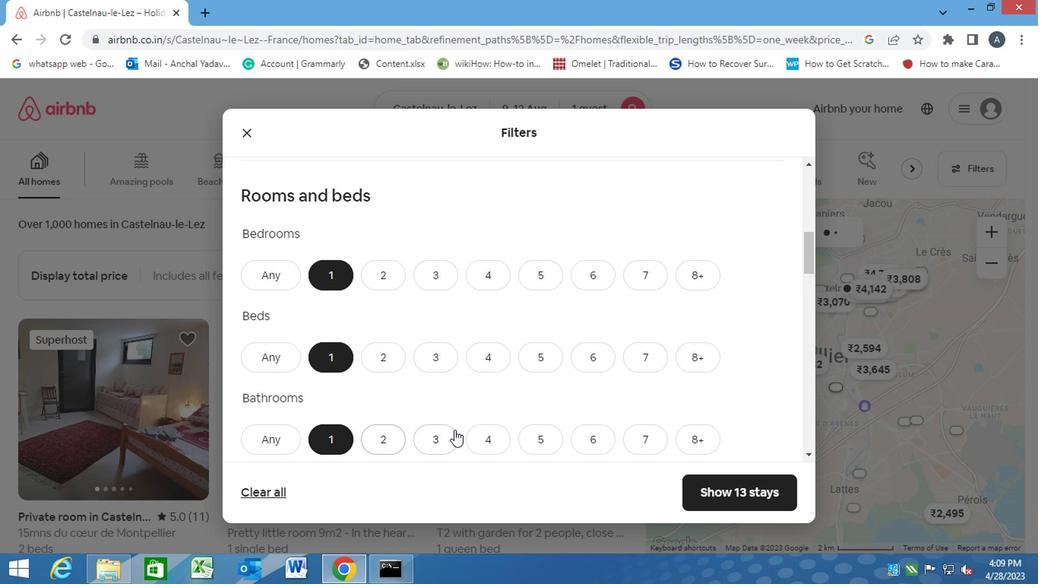 
Action: Mouse moved to (369, 363)
Screenshot: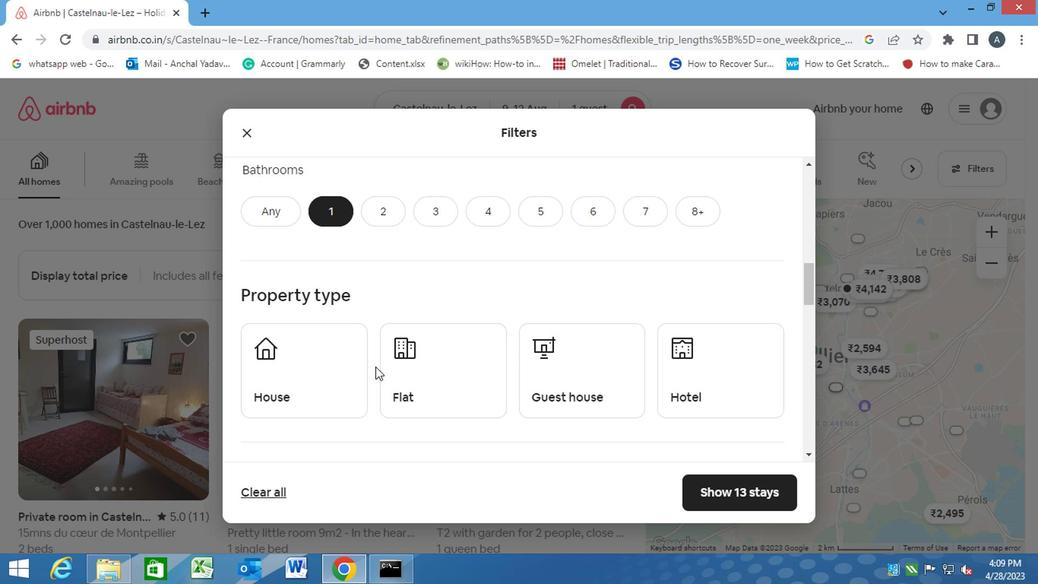 
Action: Mouse pressed left at (369, 363)
Screenshot: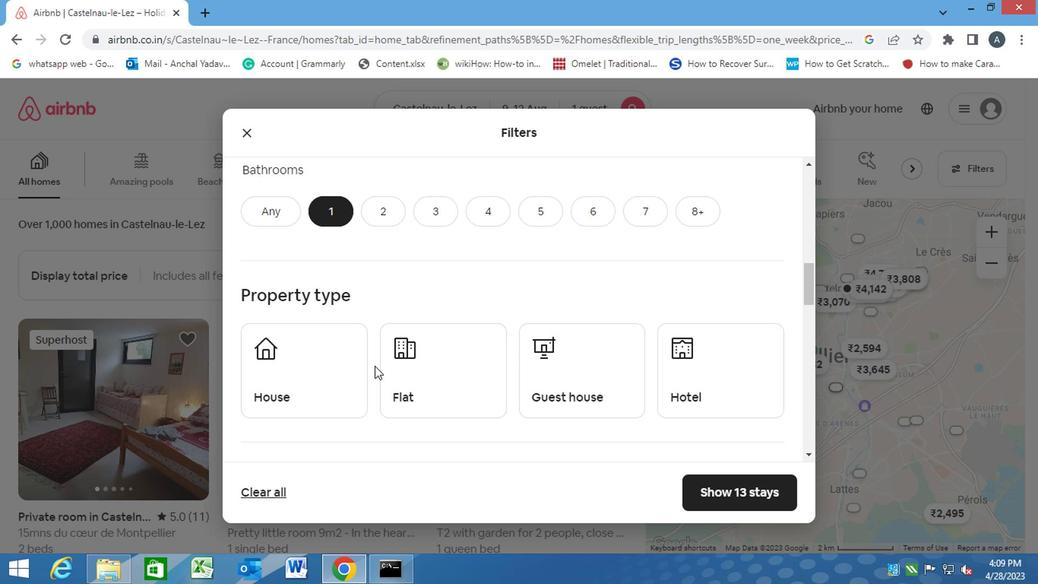 
Action: Mouse moved to (353, 358)
Screenshot: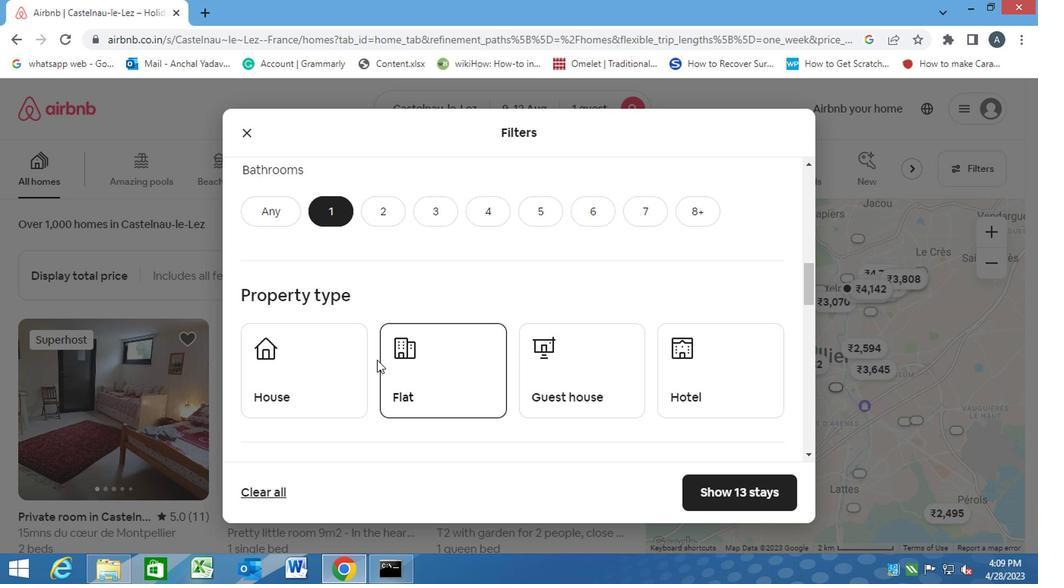 
Action: Mouse pressed left at (353, 358)
Screenshot: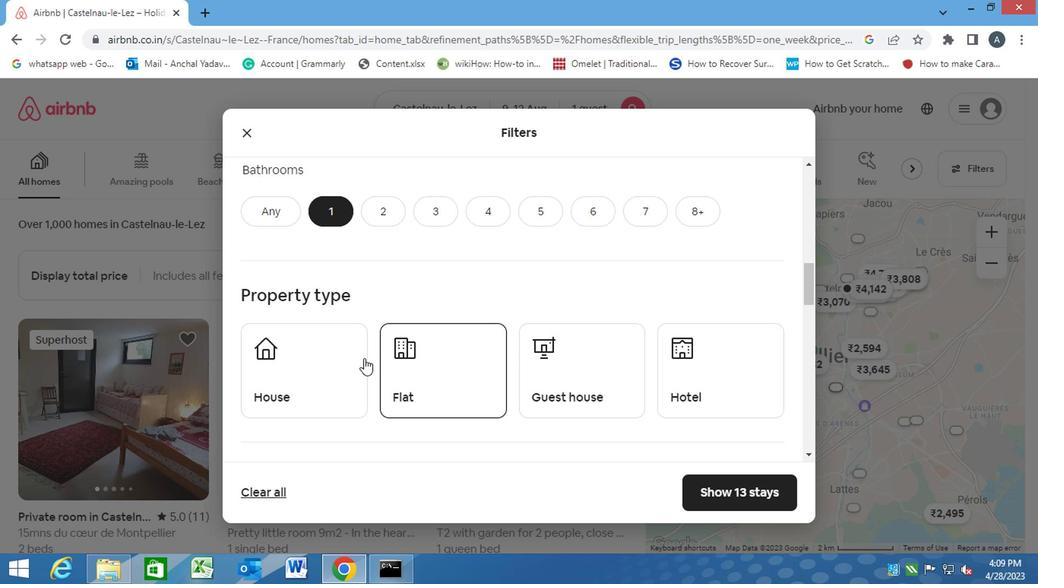 
Action: Mouse moved to (435, 369)
Screenshot: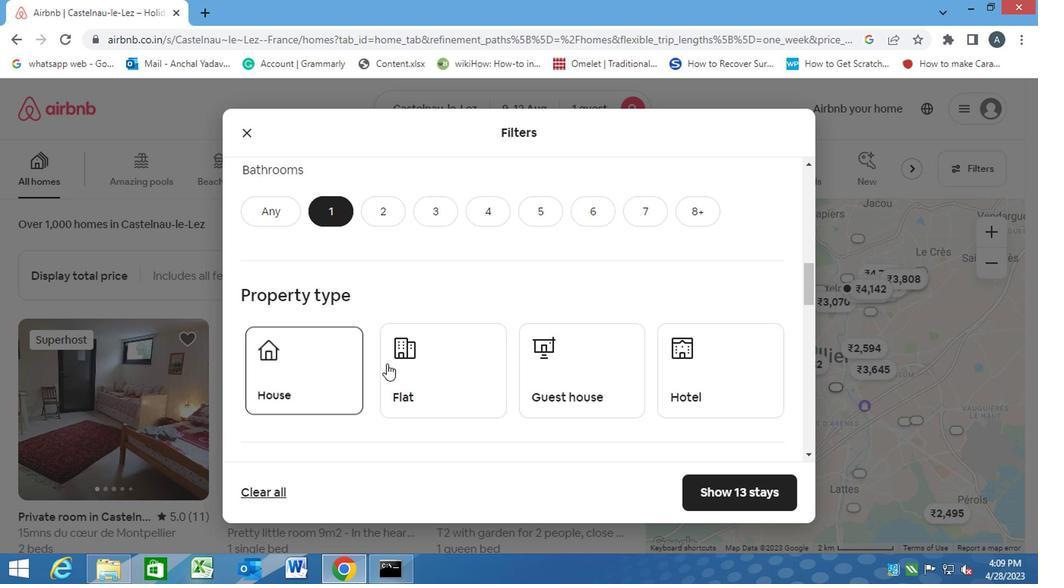 
Action: Mouse pressed left at (435, 369)
Screenshot: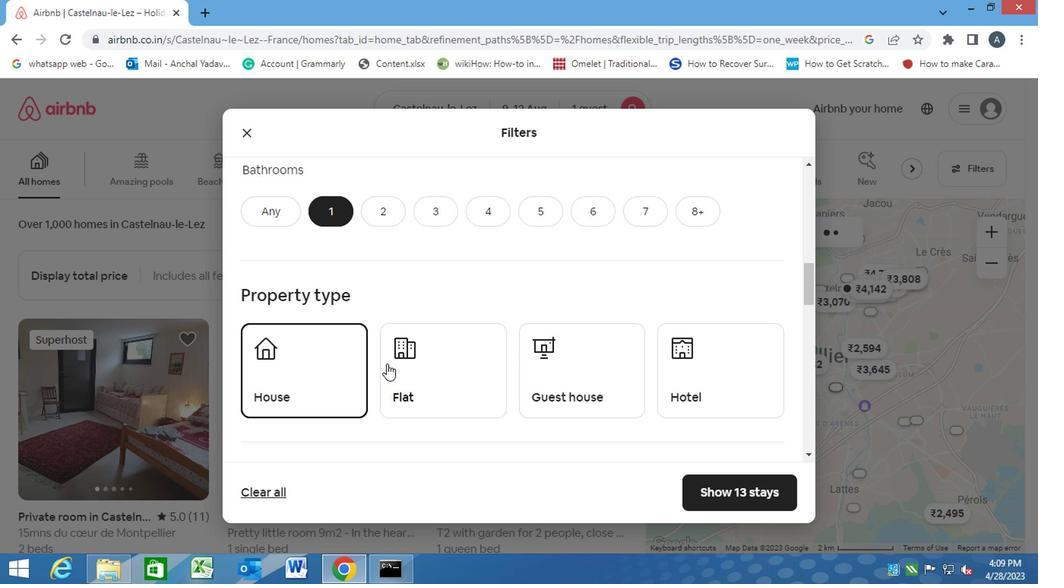 
Action: Mouse moved to (543, 363)
Screenshot: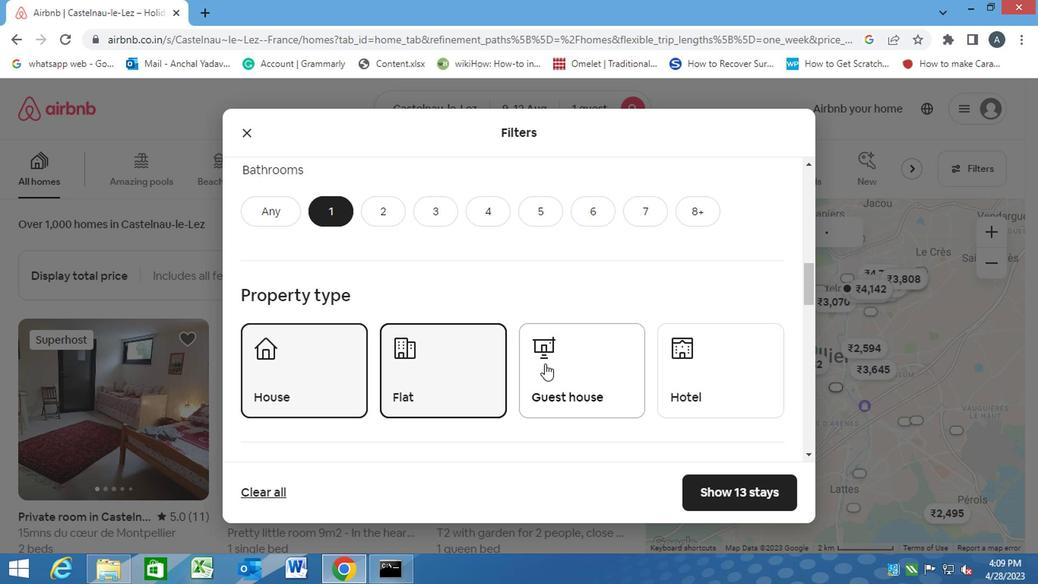 
Action: Mouse pressed left at (543, 363)
Screenshot: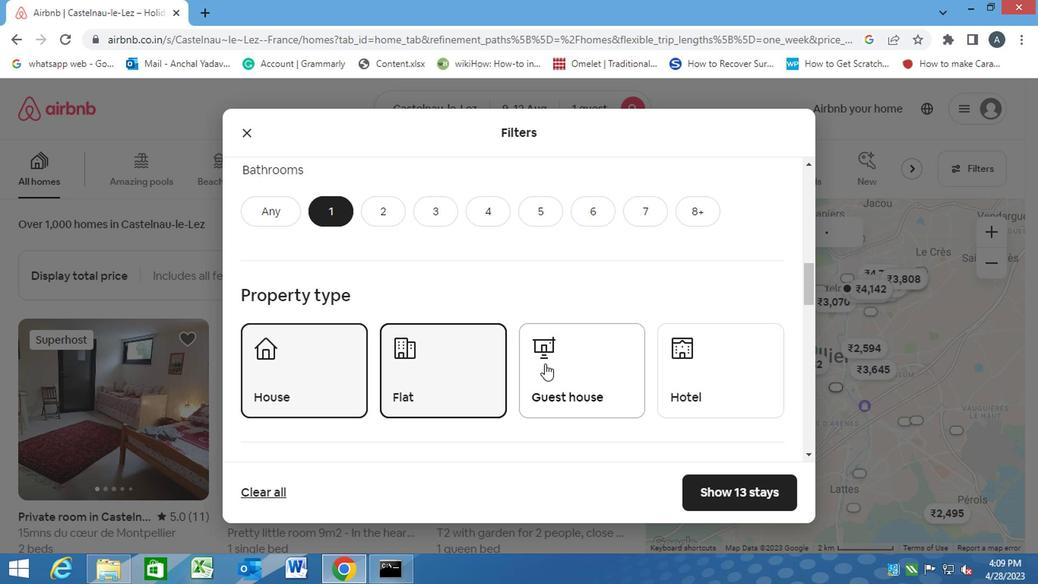 
Action: Mouse moved to (435, 412)
Screenshot: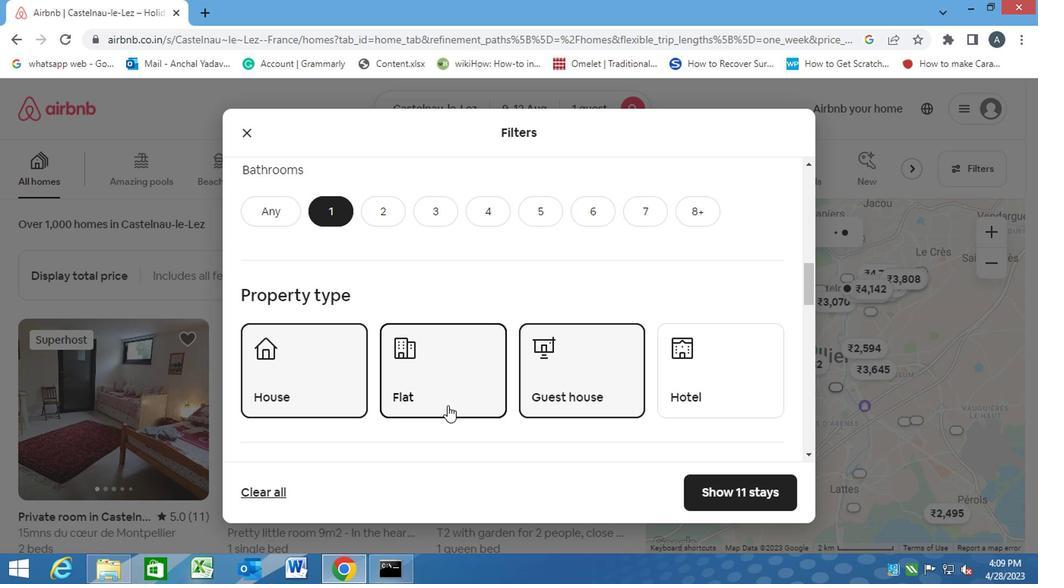 
Action: Mouse scrolled (435, 411) with delta (0, -1)
Screenshot: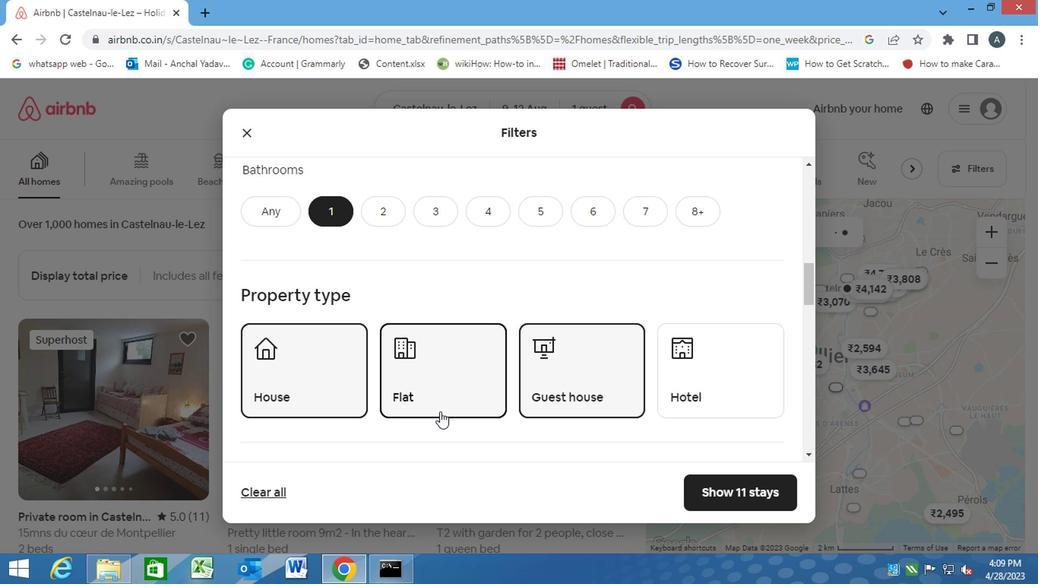 
Action: Mouse scrolled (435, 411) with delta (0, -1)
Screenshot: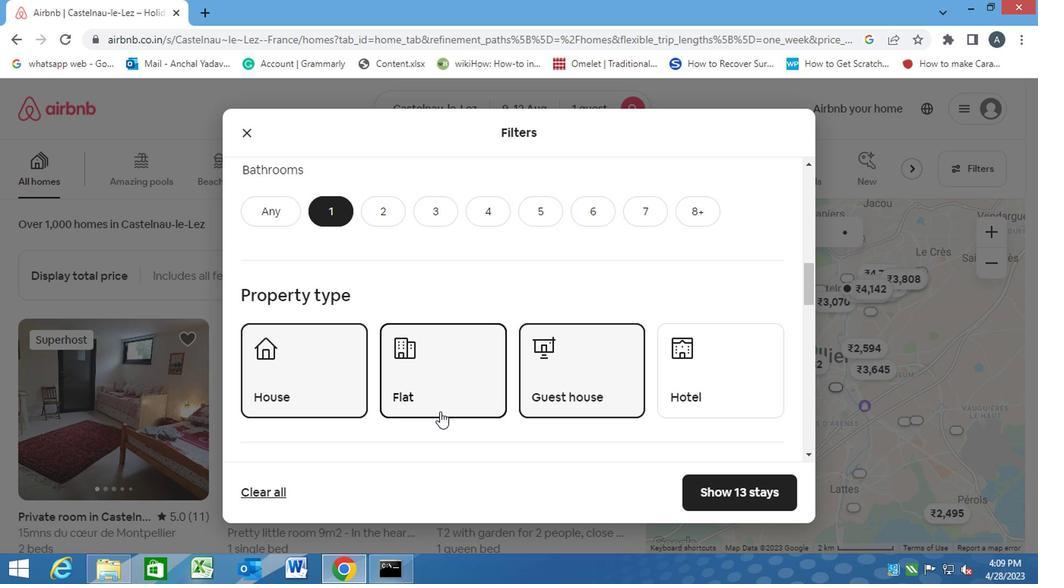 
Action: Mouse moved to (388, 387)
Screenshot: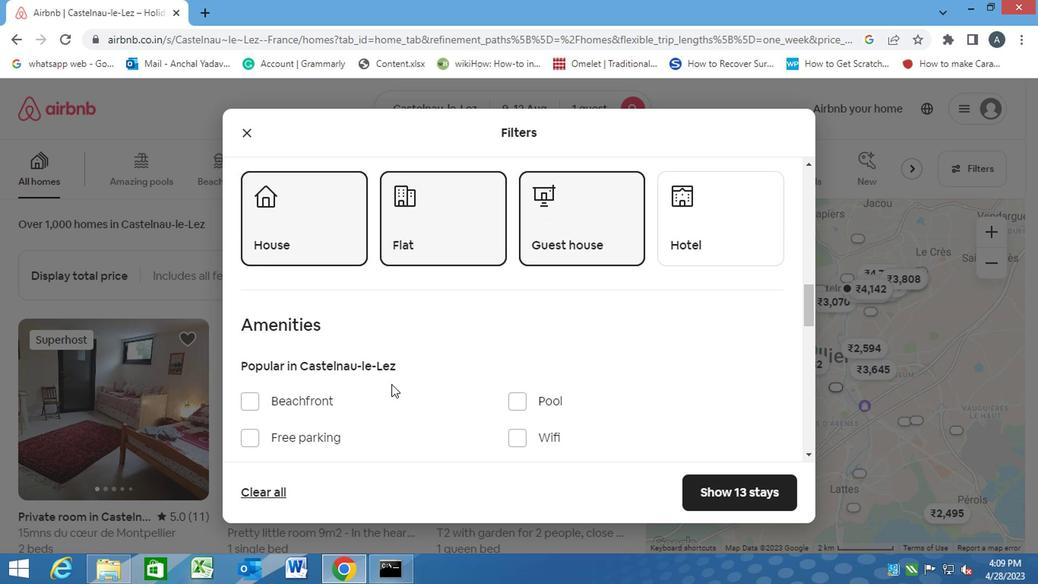 
Action: Mouse scrolled (388, 387) with delta (0, 0)
Screenshot: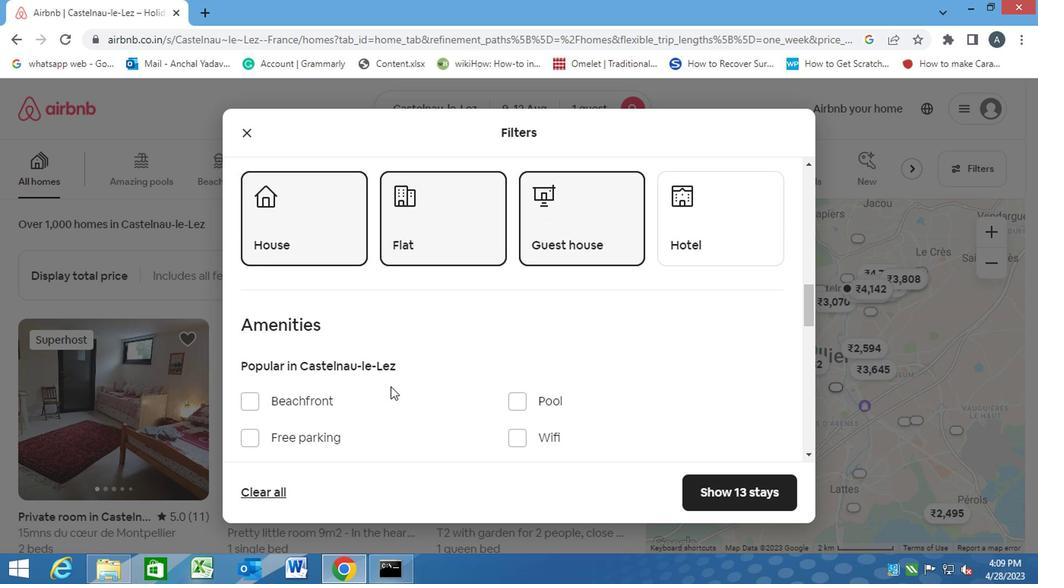
Action: Mouse scrolled (388, 387) with delta (0, 0)
Screenshot: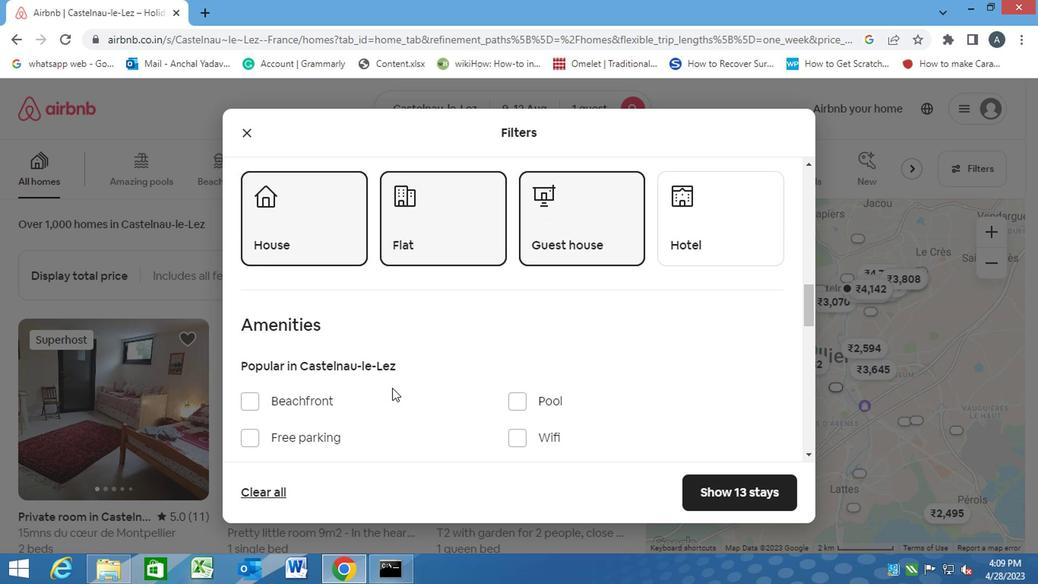 
Action: Mouse moved to (513, 288)
Screenshot: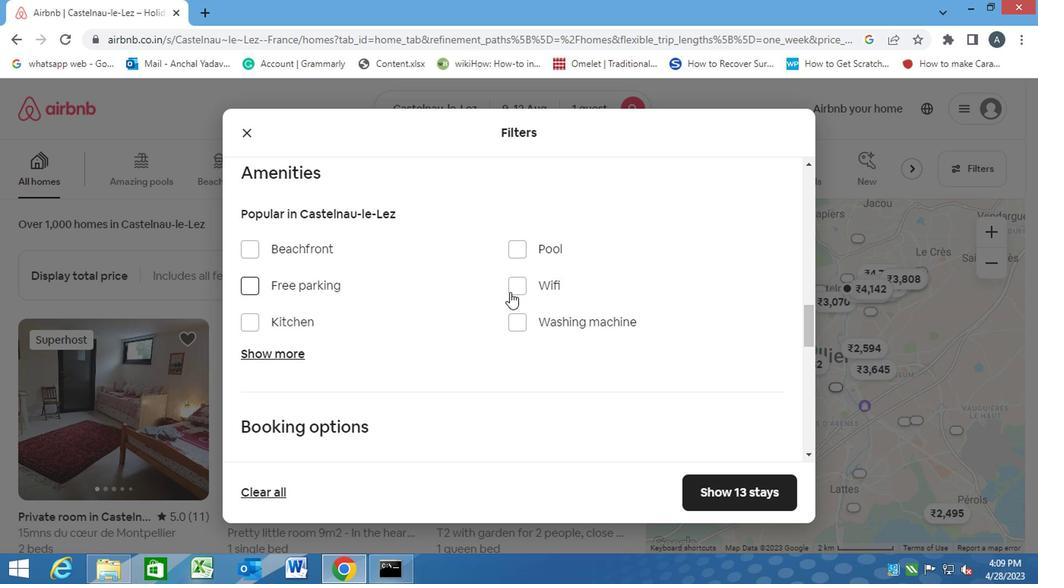 
Action: Mouse pressed left at (513, 288)
Screenshot: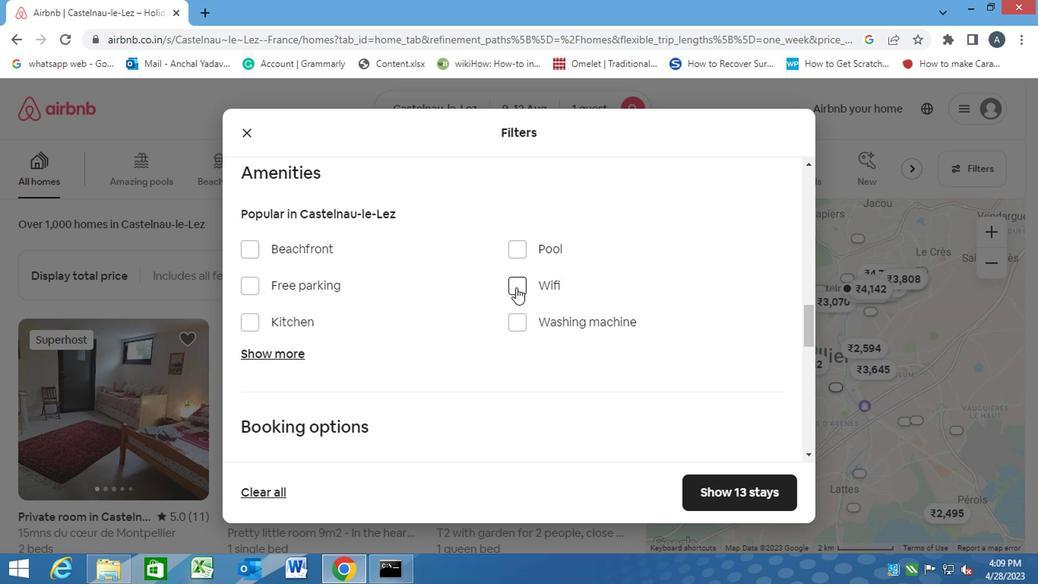 
Action: Mouse moved to (514, 323)
Screenshot: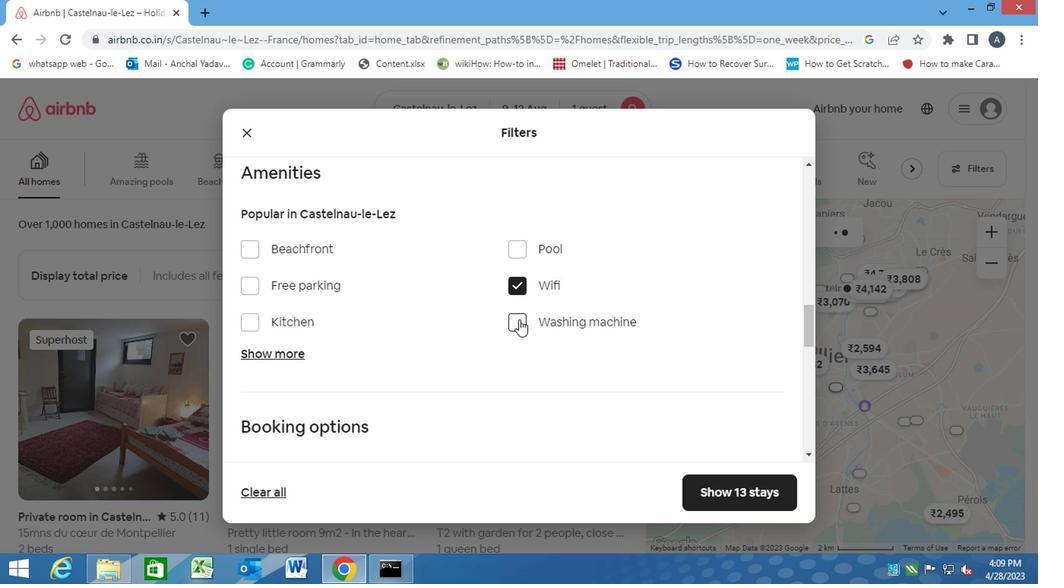 
Action: Mouse pressed left at (514, 323)
Screenshot: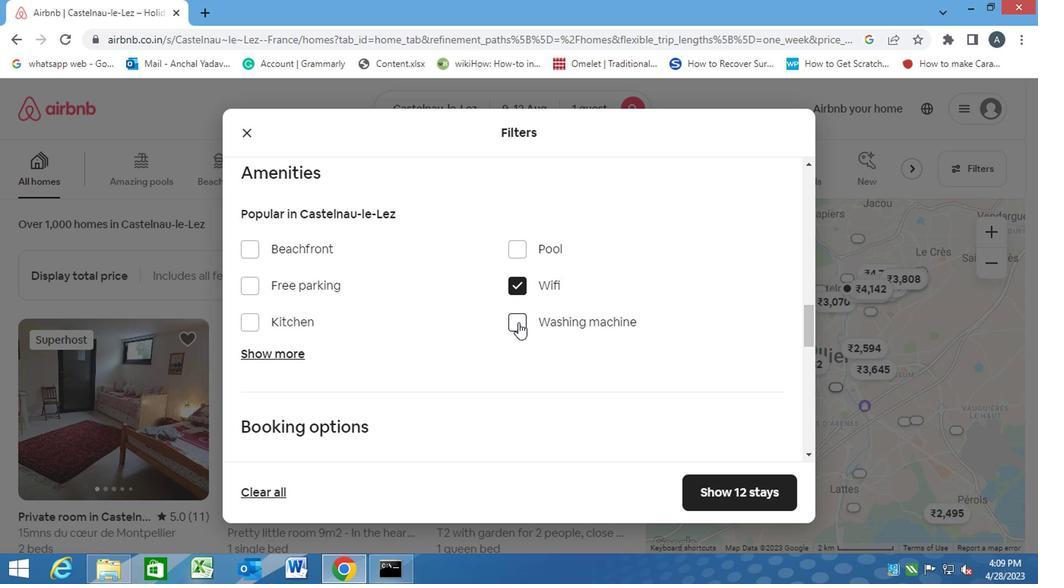 
Action: Mouse moved to (494, 353)
Screenshot: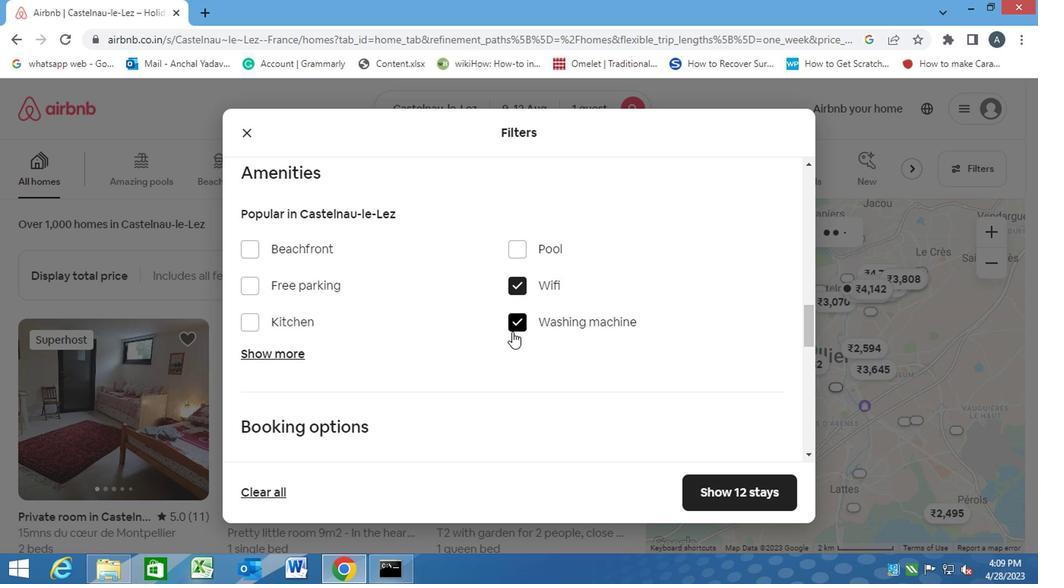 
Action: Mouse scrolled (494, 352) with delta (0, -1)
Screenshot: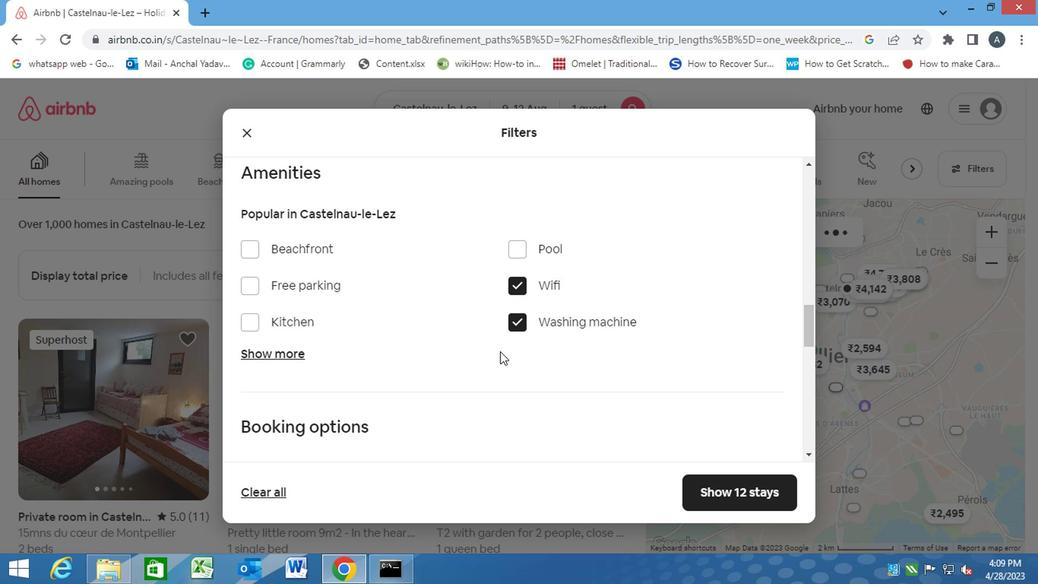 
Action: Mouse scrolled (494, 352) with delta (0, -1)
Screenshot: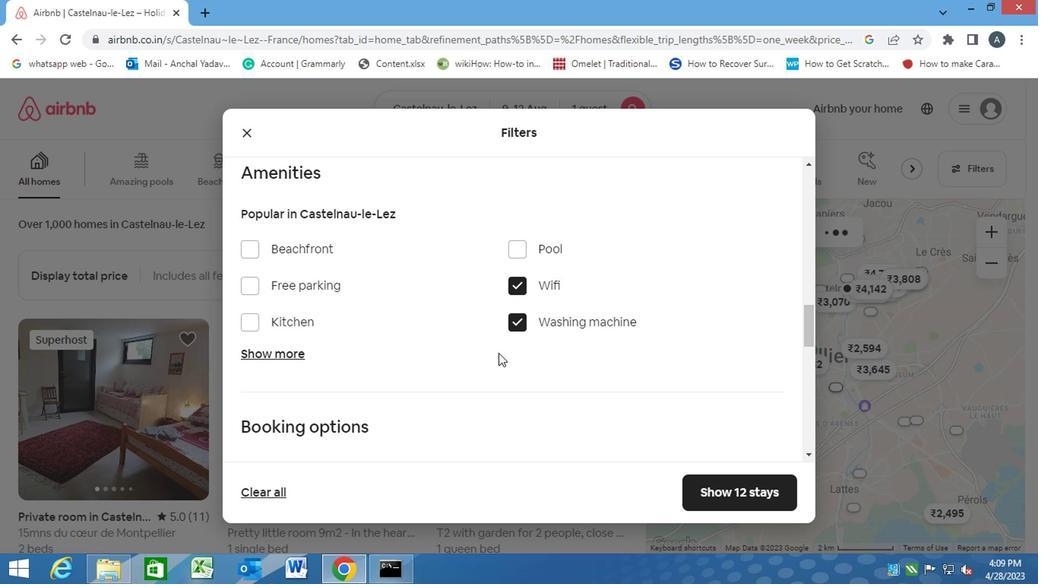
Action: Mouse scrolled (494, 352) with delta (0, -1)
Screenshot: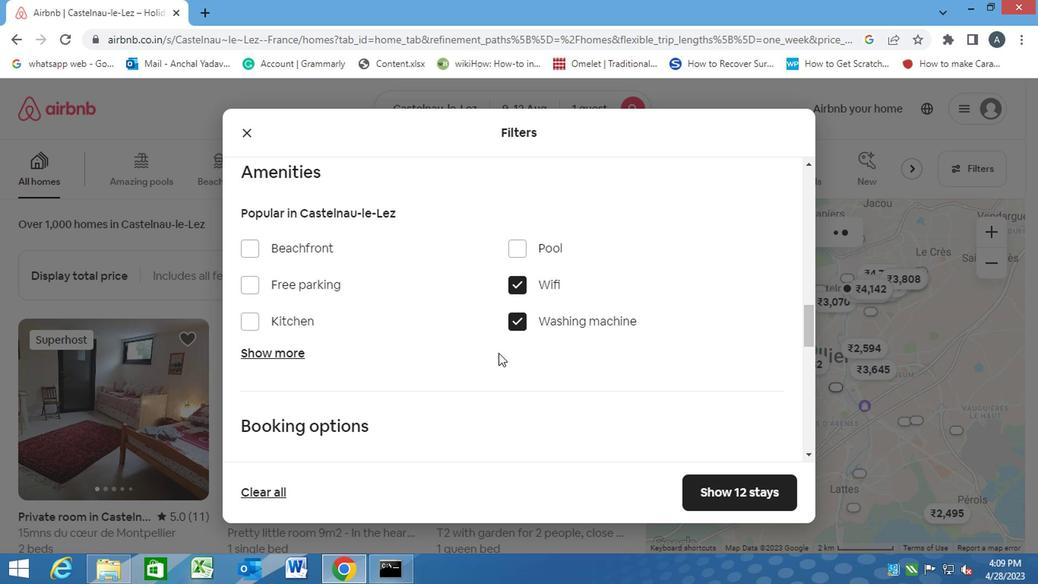
Action: Mouse moved to (738, 295)
Screenshot: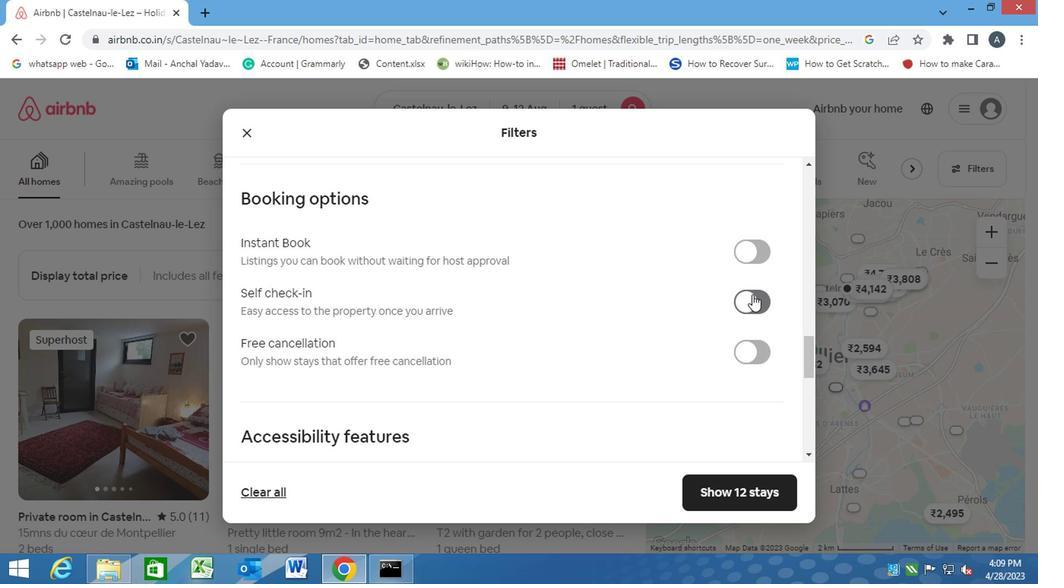 
Action: Mouse pressed left at (738, 295)
Screenshot: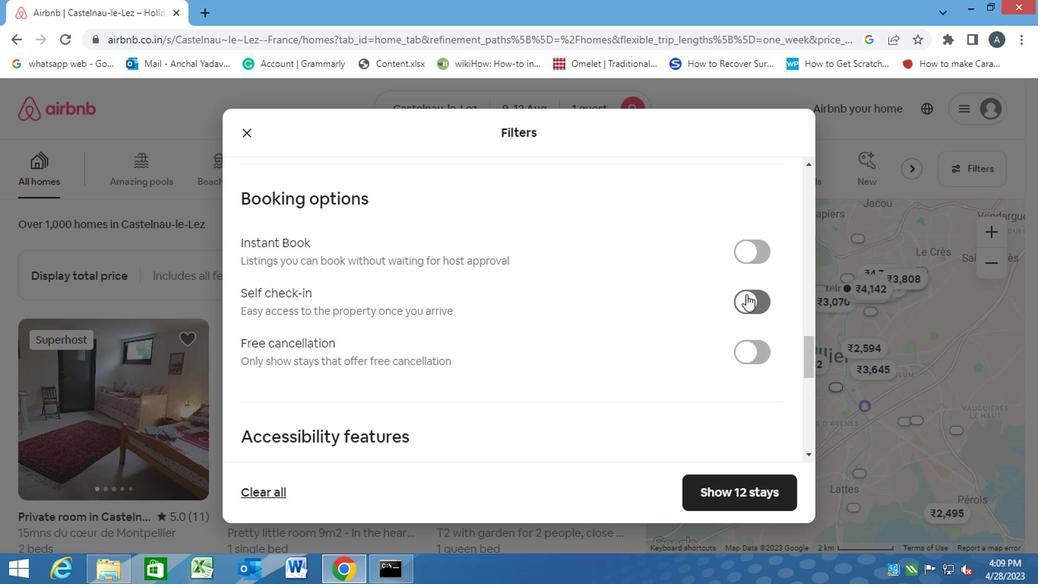 
Action: Mouse moved to (611, 383)
Screenshot: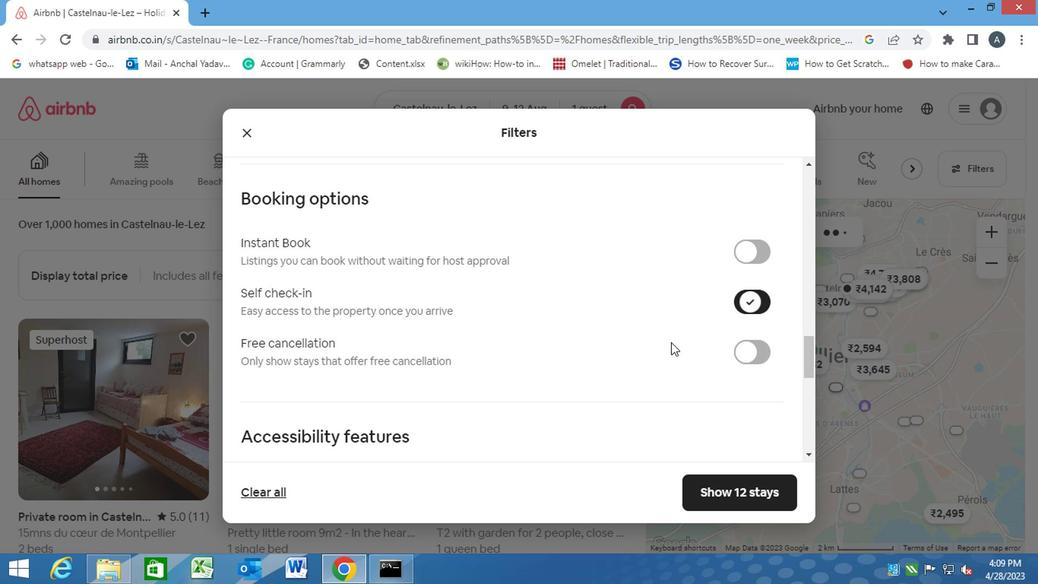 
Action: Mouse scrolled (611, 383) with delta (0, 0)
Screenshot: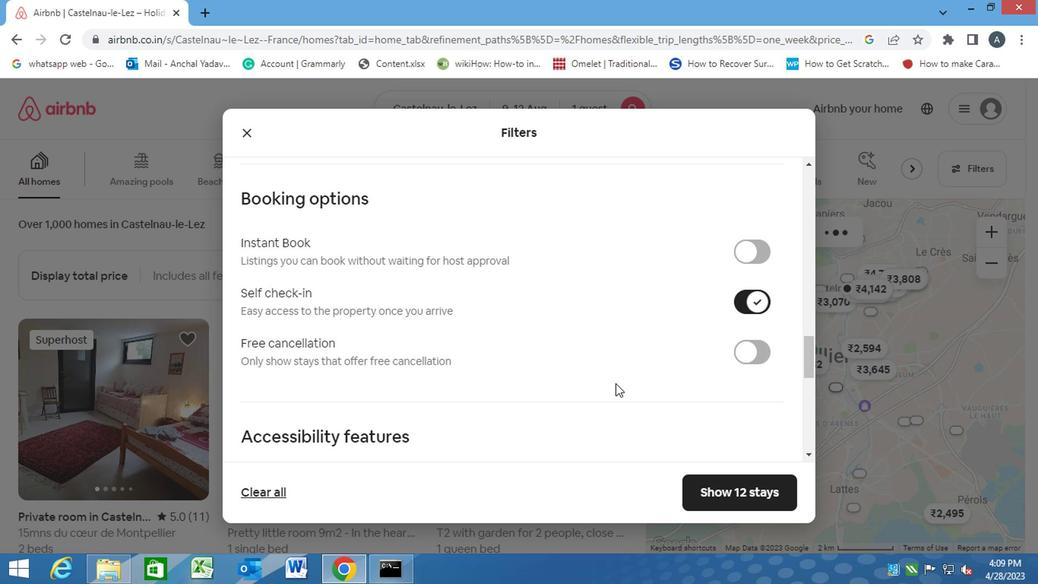 
Action: Mouse moved to (610, 383)
Screenshot: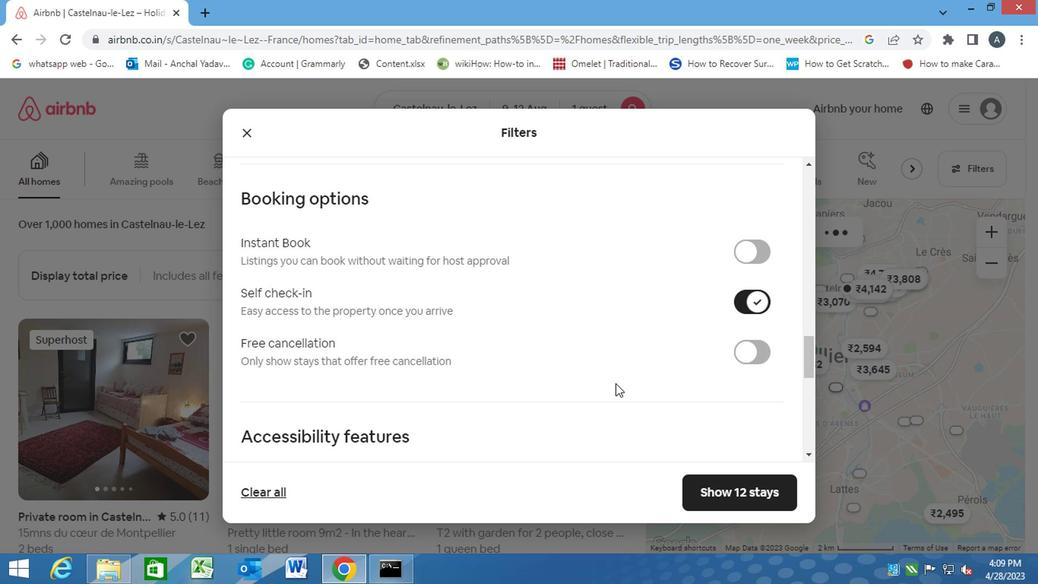 
Action: Mouse scrolled (610, 383) with delta (0, 0)
Screenshot: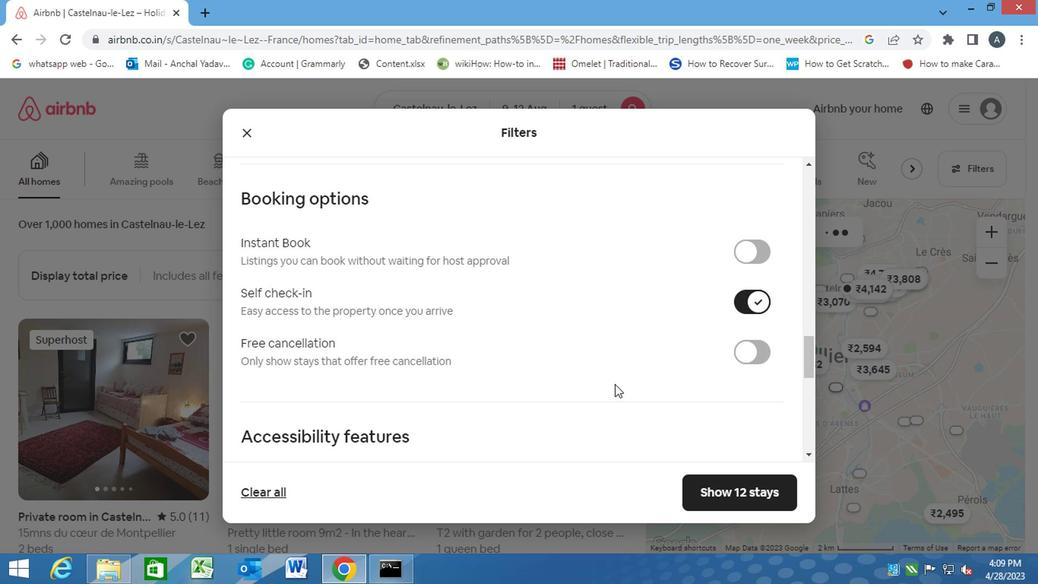 
Action: Mouse scrolled (610, 383) with delta (0, 0)
Screenshot: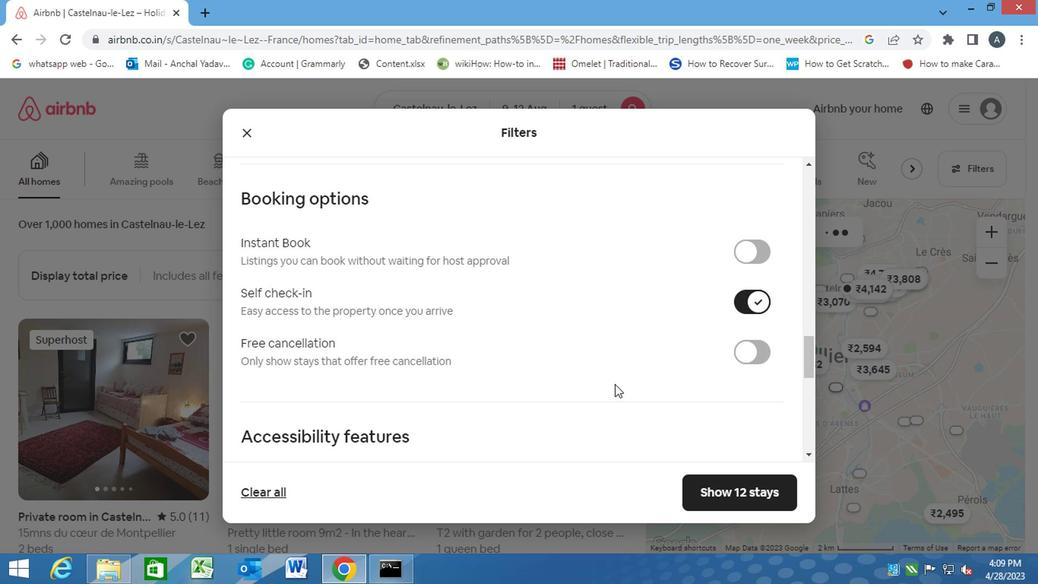 
Action: Mouse scrolled (610, 383) with delta (0, 0)
Screenshot: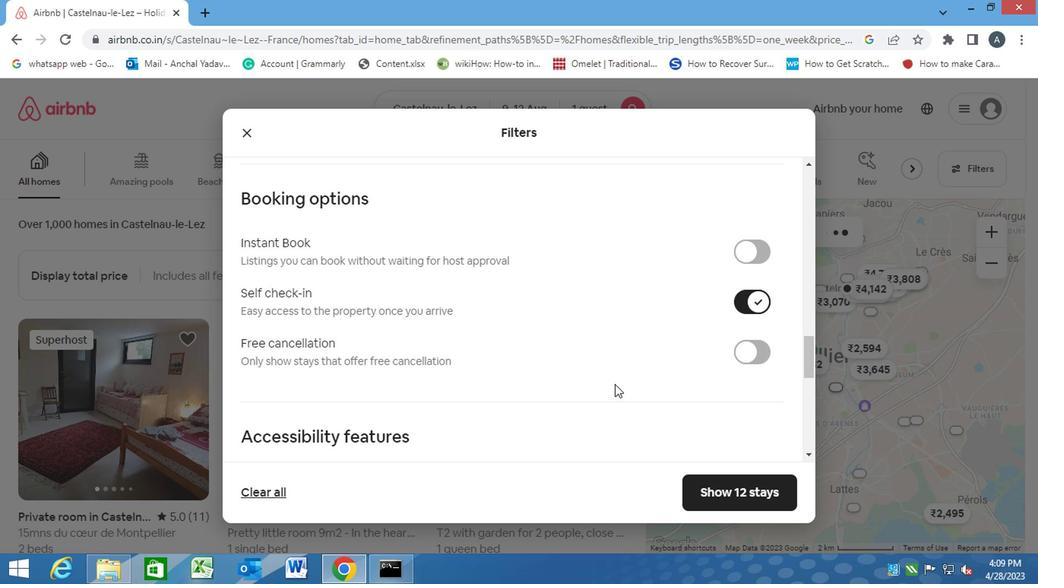 
Action: Mouse scrolled (610, 383) with delta (0, 0)
Screenshot: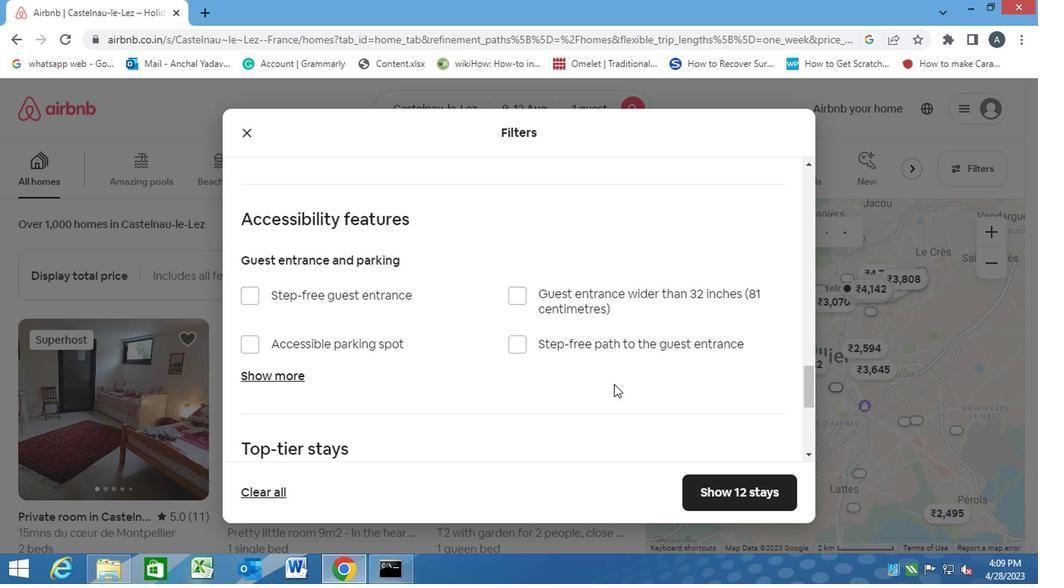 
Action: Mouse scrolled (610, 383) with delta (0, 0)
Screenshot: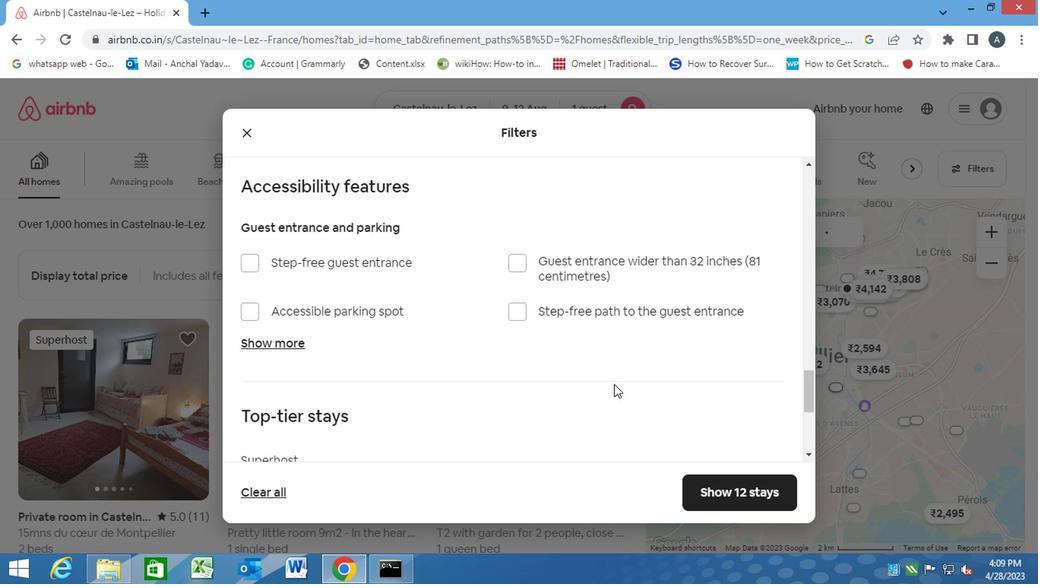 
Action: Mouse scrolled (610, 383) with delta (0, 0)
Screenshot: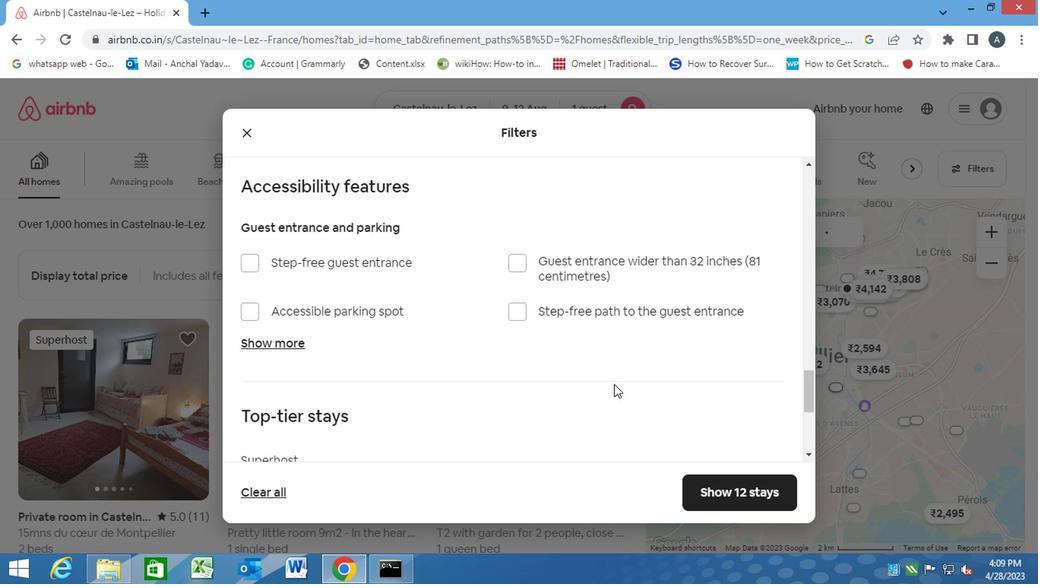 
Action: Mouse scrolled (610, 383) with delta (0, 0)
Screenshot: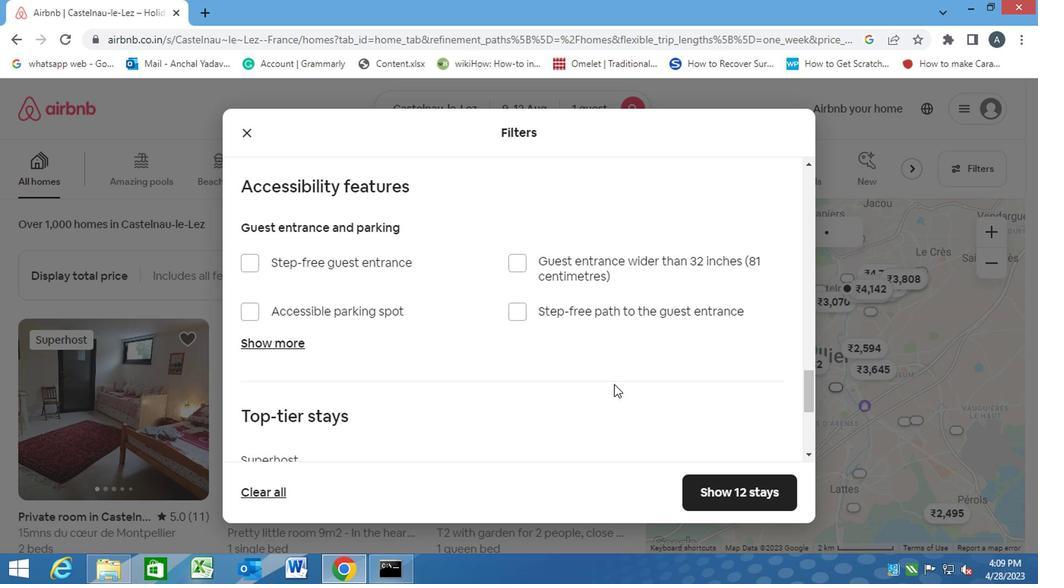 
Action: Mouse moved to (242, 357)
Screenshot: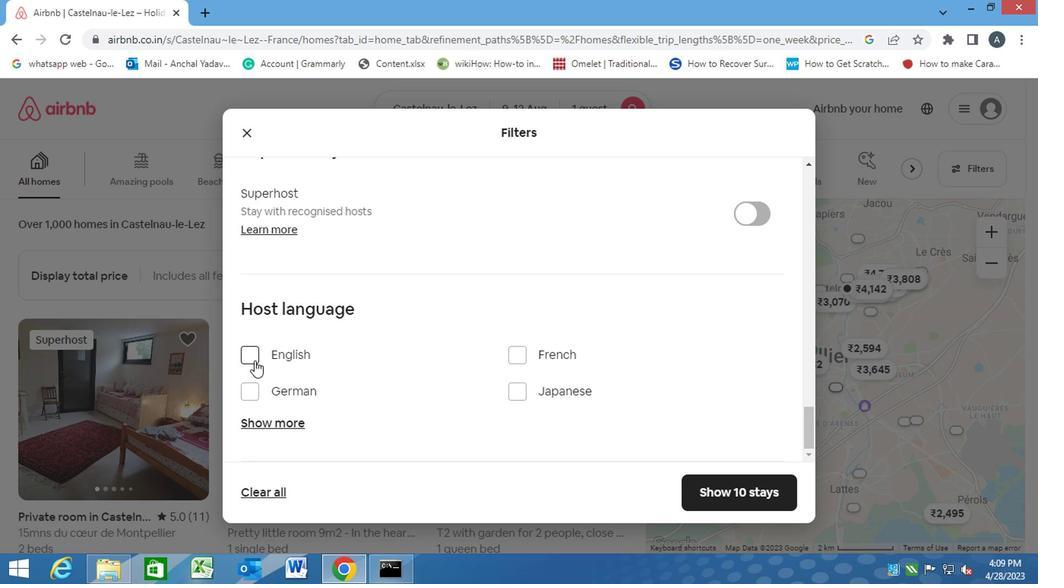 
Action: Mouse pressed left at (242, 357)
Screenshot: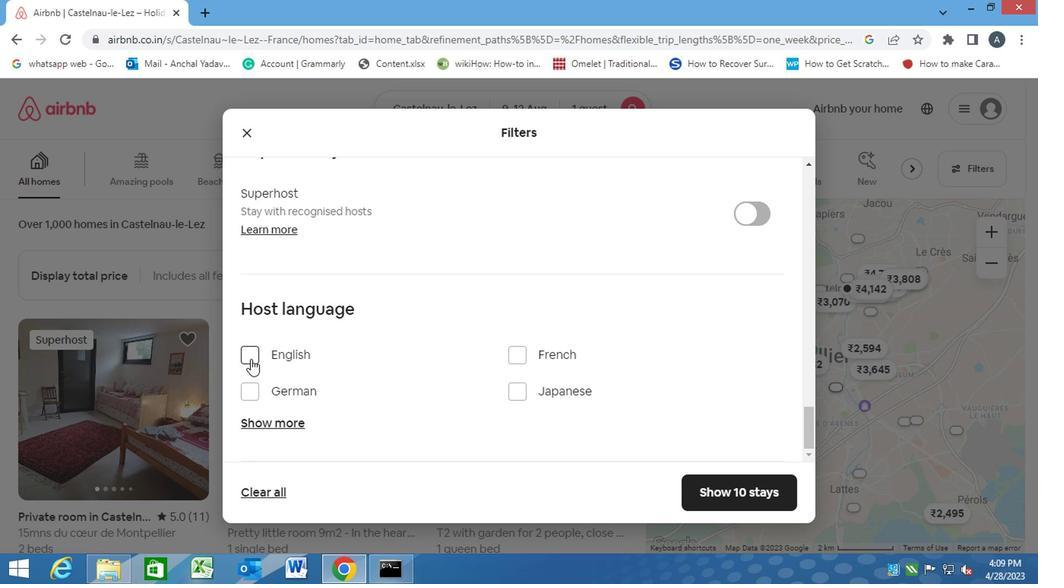 
Action: Mouse moved to (705, 491)
Screenshot: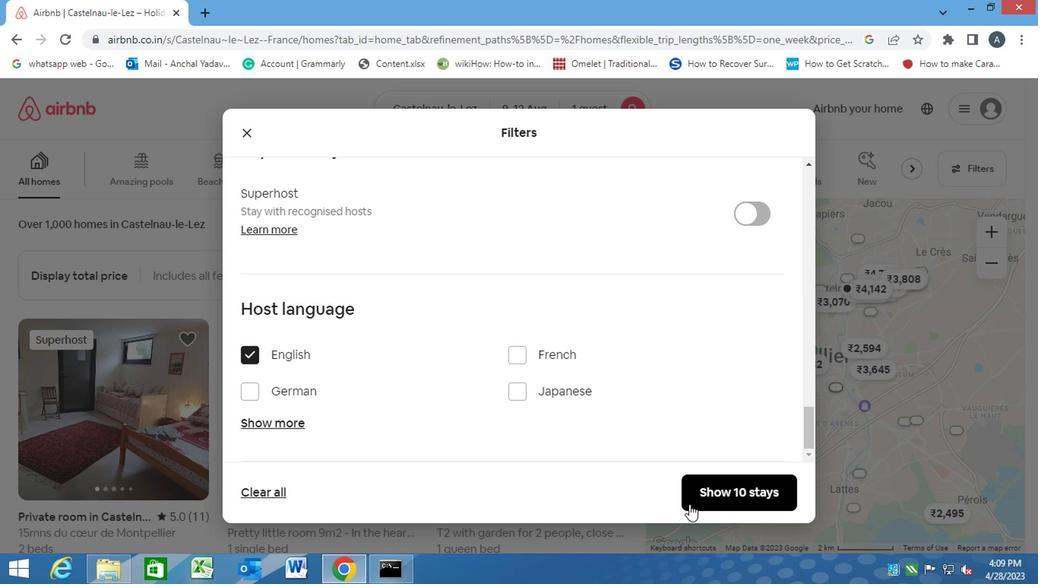 
Action: Mouse pressed left at (705, 491)
Screenshot: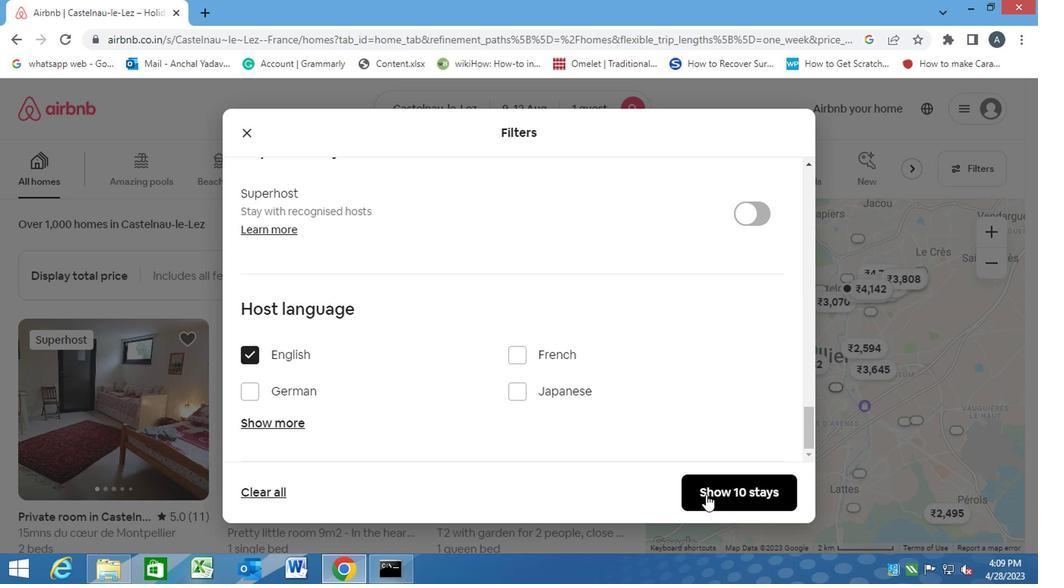
Action: Mouse moved to (706, 491)
Screenshot: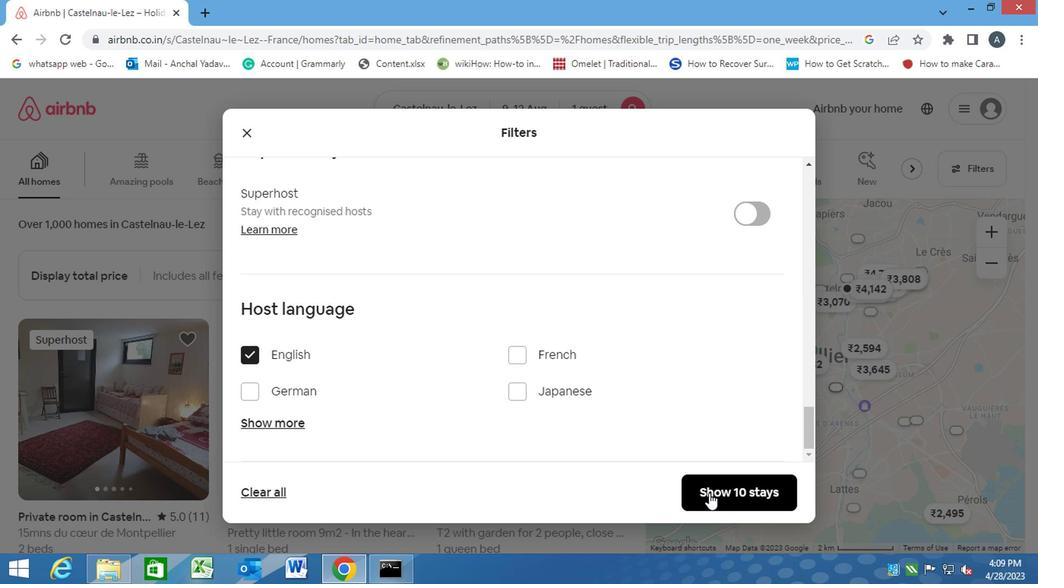
